 Task: Compose an email with the signature Gage Hill with the subject Request for a survey and the message I am writing to confirm the details of the conference call. from softage.1@softage.net to softage.9@softage.net,  softage.1@softage.net and softage.10@softage.net with CC to softage.2@softage.net with an attached document Non-compete_agreement.pdf, insert an emoji of late Send the email
Action: Mouse moved to (419, 552)
Screenshot: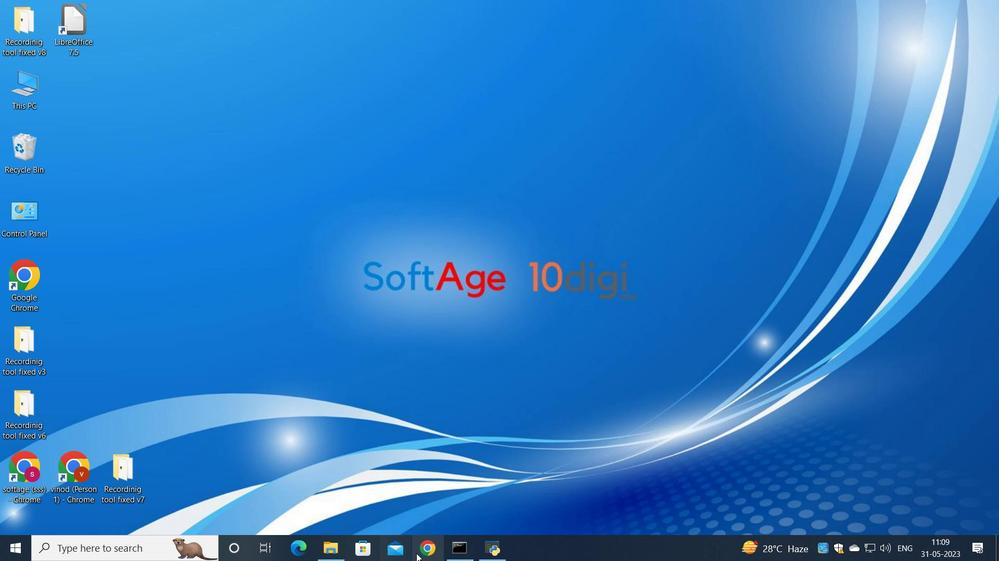 
Action: Mouse pressed left at (419, 552)
Screenshot: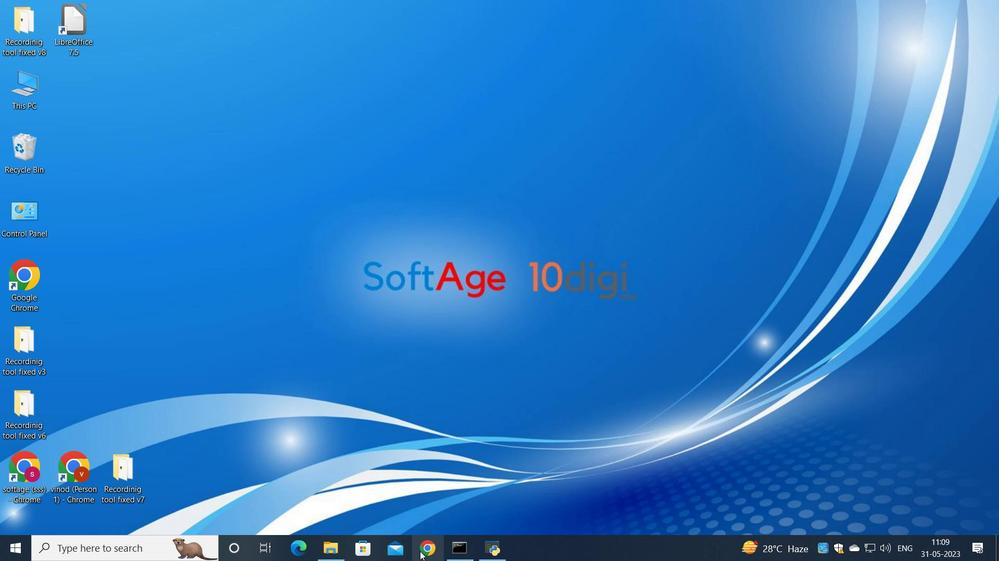 
Action: Mouse moved to (454, 349)
Screenshot: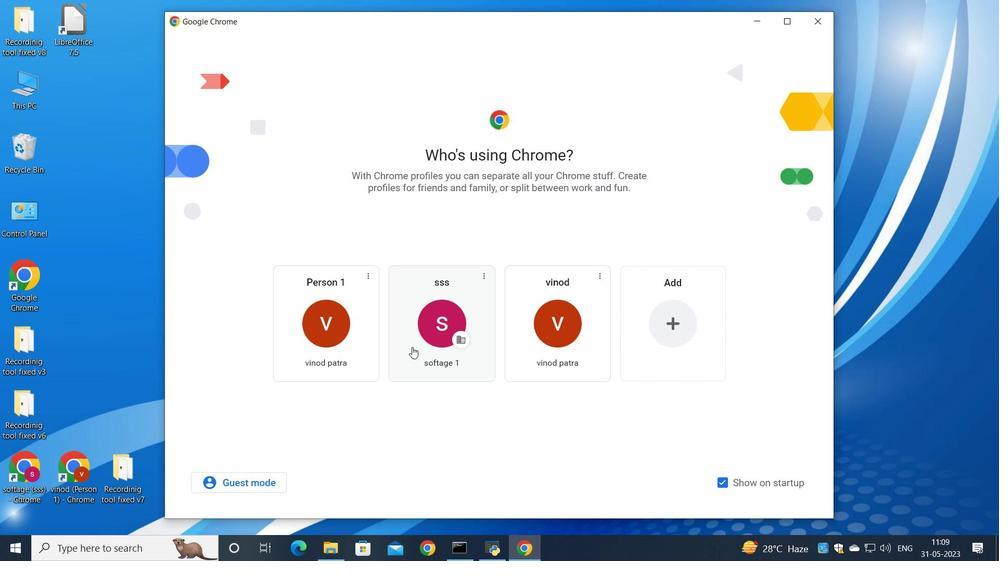 
Action: Mouse pressed left at (454, 349)
Screenshot: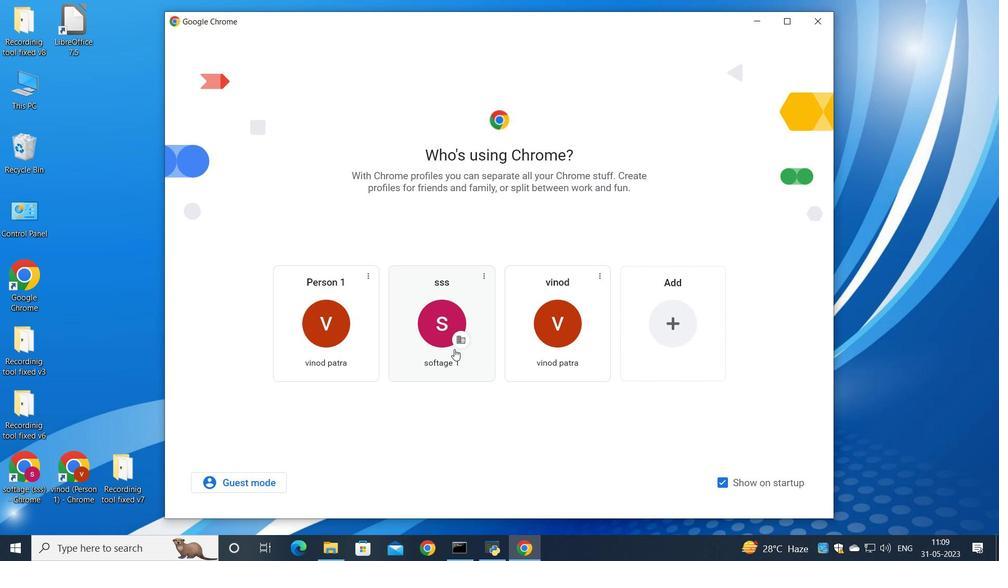 
Action: Mouse moved to (874, 69)
Screenshot: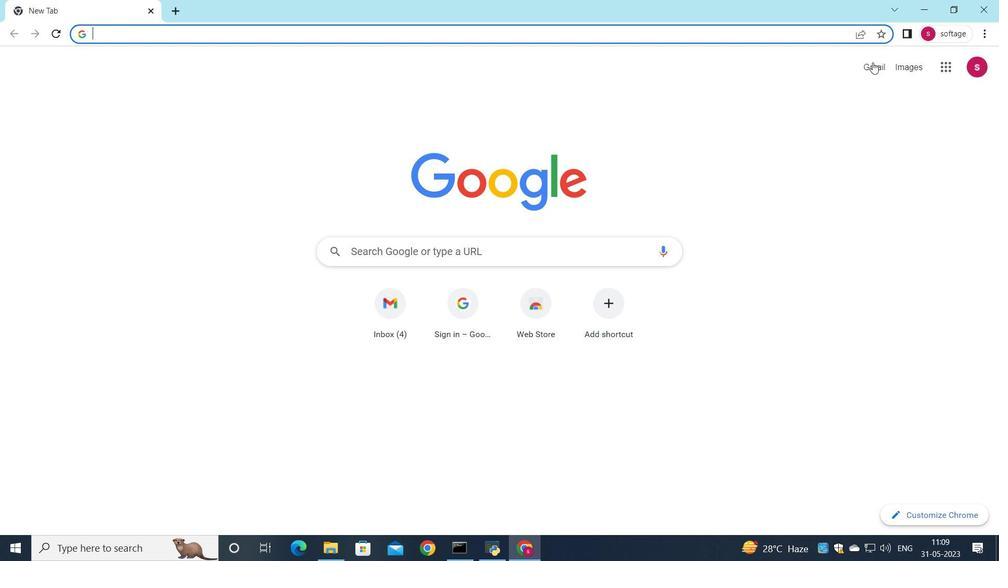 
Action: Mouse pressed left at (874, 69)
Screenshot: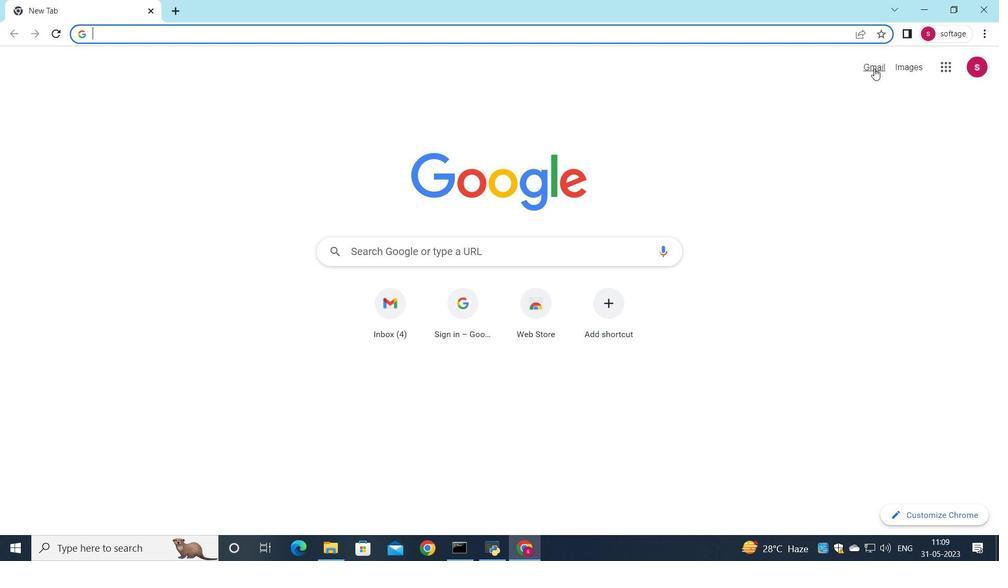 
Action: Mouse moved to (853, 80)
Screenshot: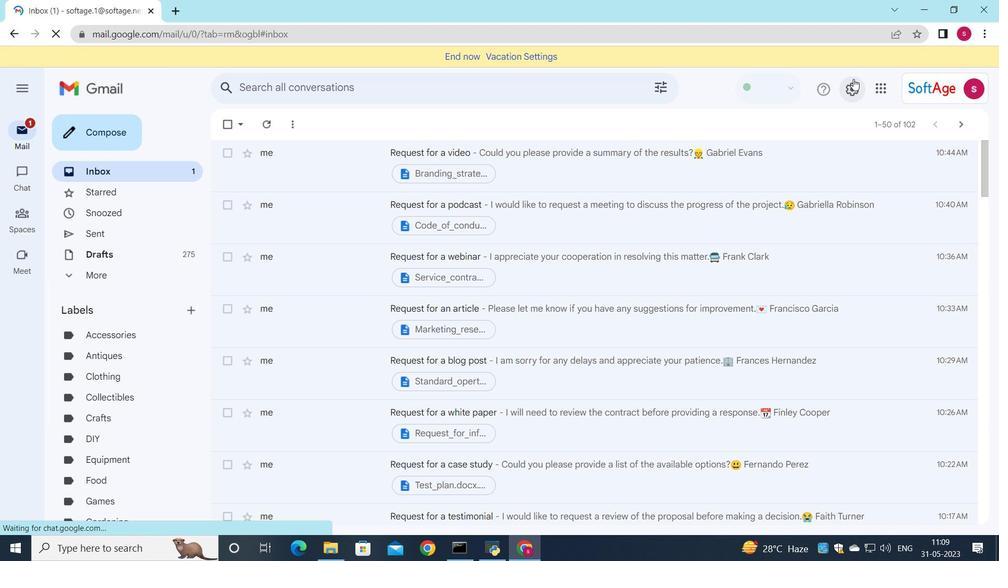 
Action: Mouse pressed left at (853, 80)
Screenshot: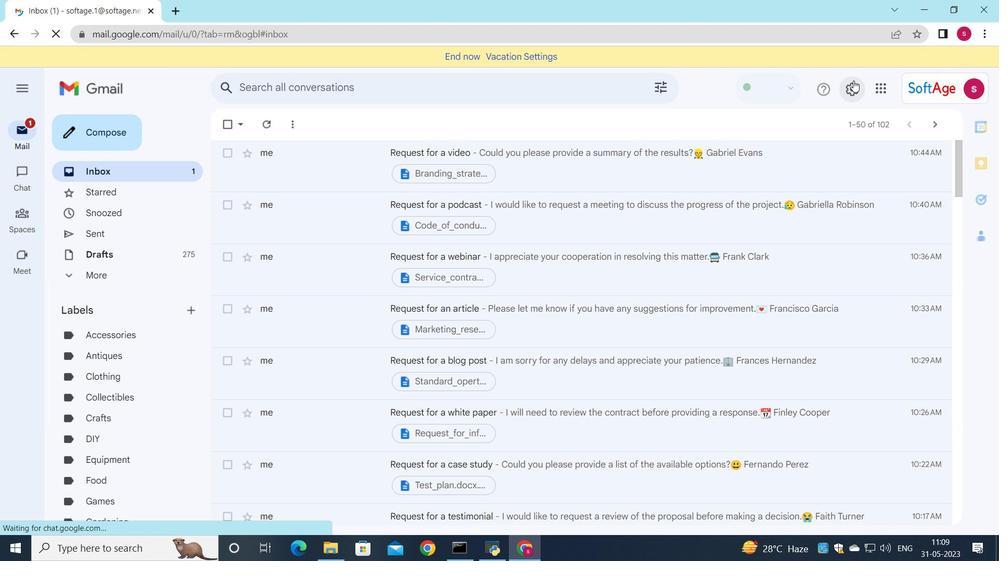 
Action: Mouse moved to (866, 150)
Screenshot: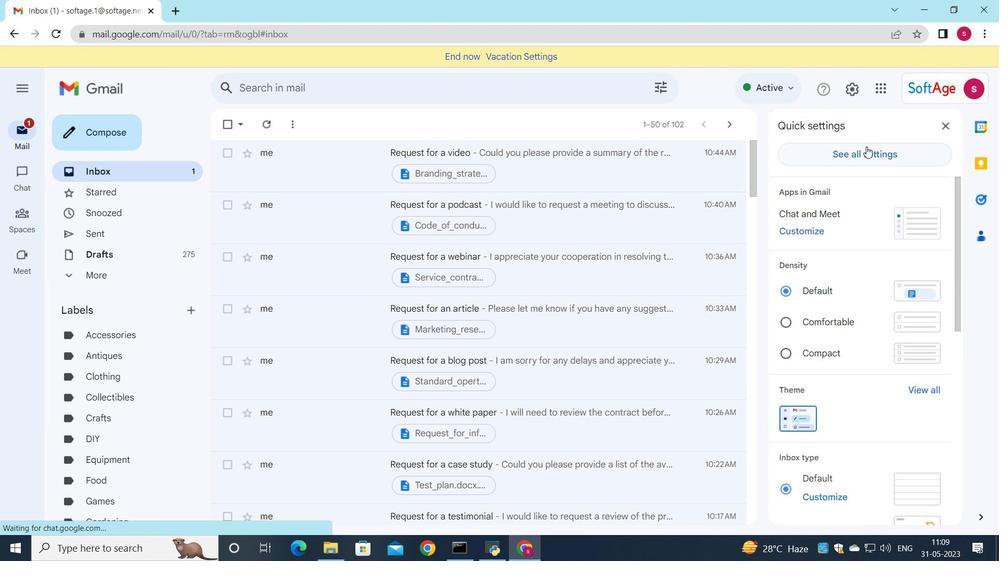 
Action: Mouse pressed left at (866, 150)
Screenshot: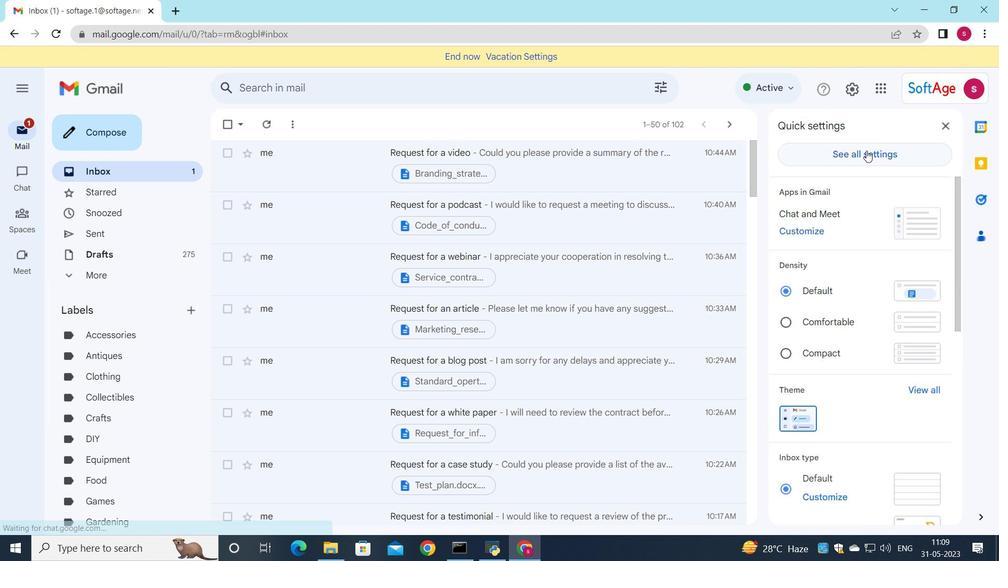 
Action: Mouse moved to (494, 326)
Screenshot: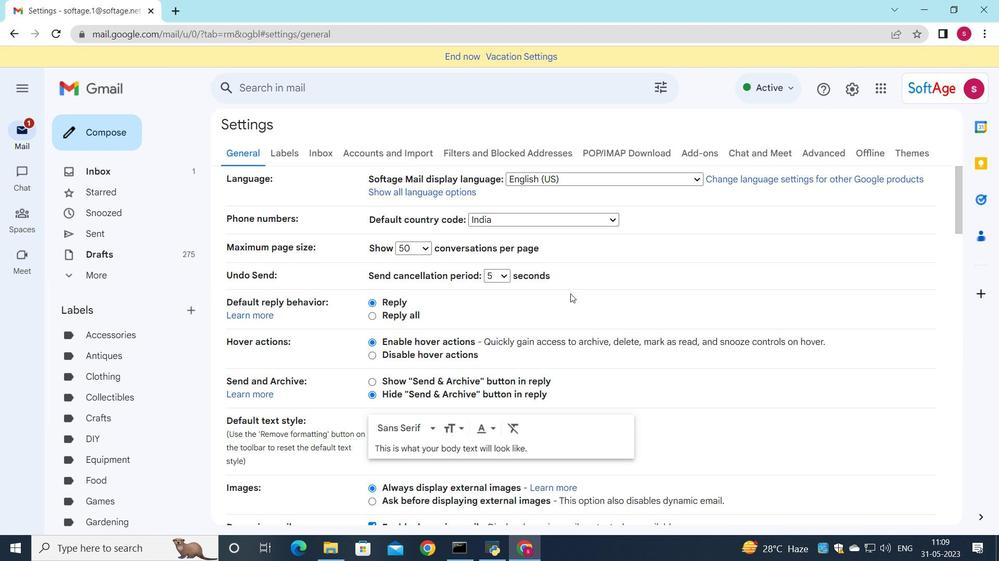 
Action: Mouse scrolled (494, 325) with delta (0, 0)
Screenshot: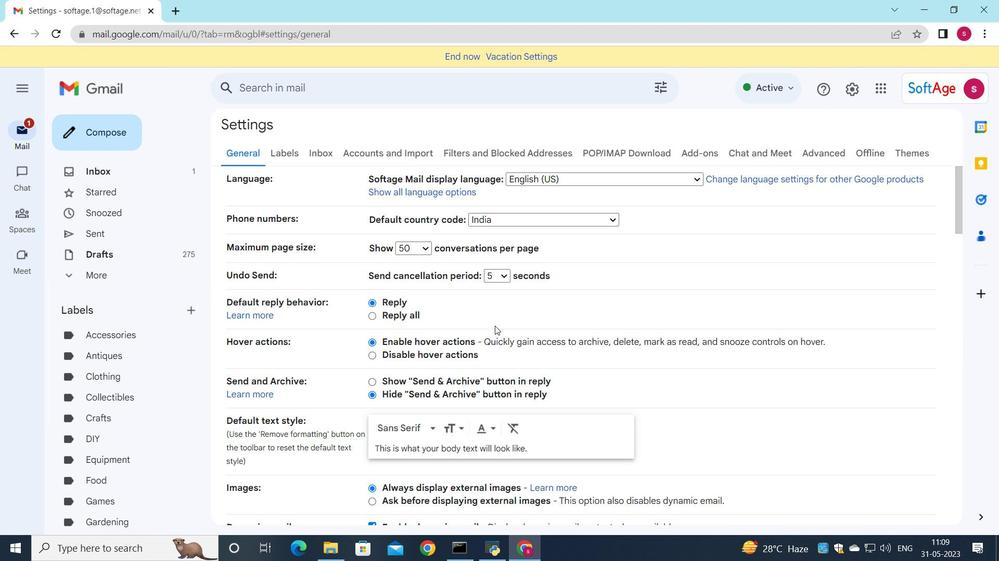 
Action: Mouse scrolled (494, 325) with delta (0, 0)
Screenshot: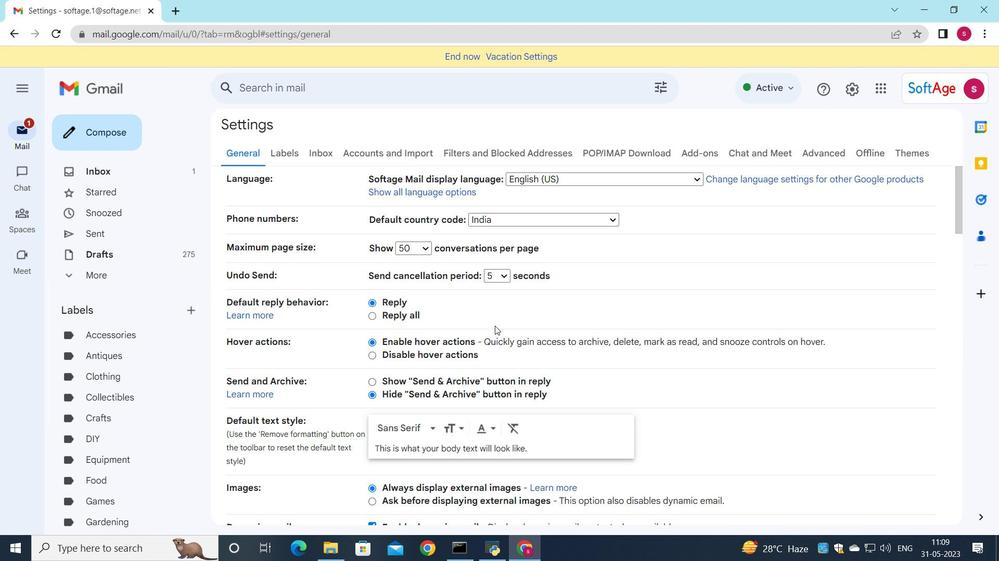 
Action: Mouse scrolled (494, 325) with delta (0, 0)
Screenshot: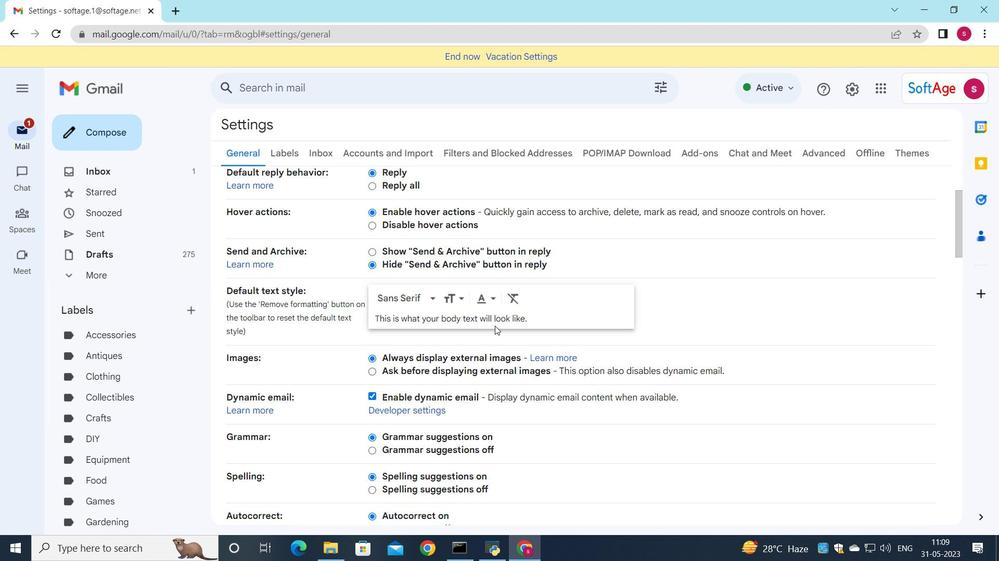 
Action: Mouse scrolled (494, 326) with delta (0, 0)
Screenshot: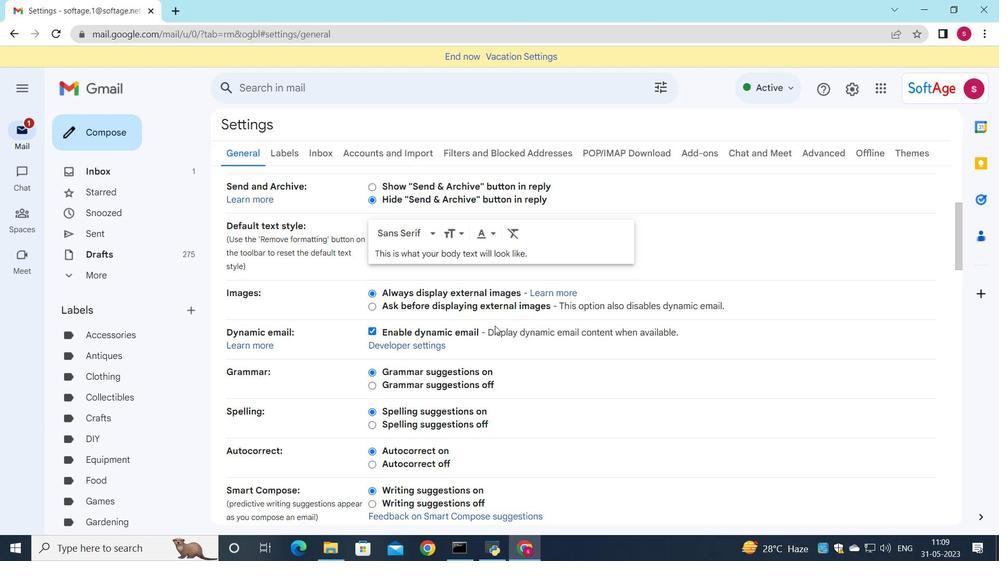 
Action: Mouse scrolled (494, 326) with delta (0, 0)
Screenshot: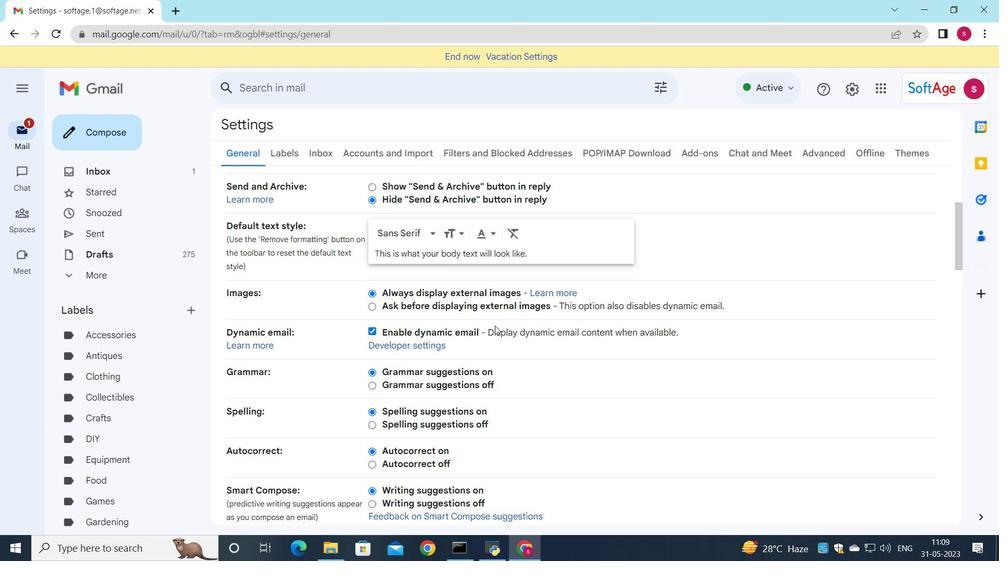 
Action: Mouse scrolled (494, 325) with delta (0, 0)
Screenshot: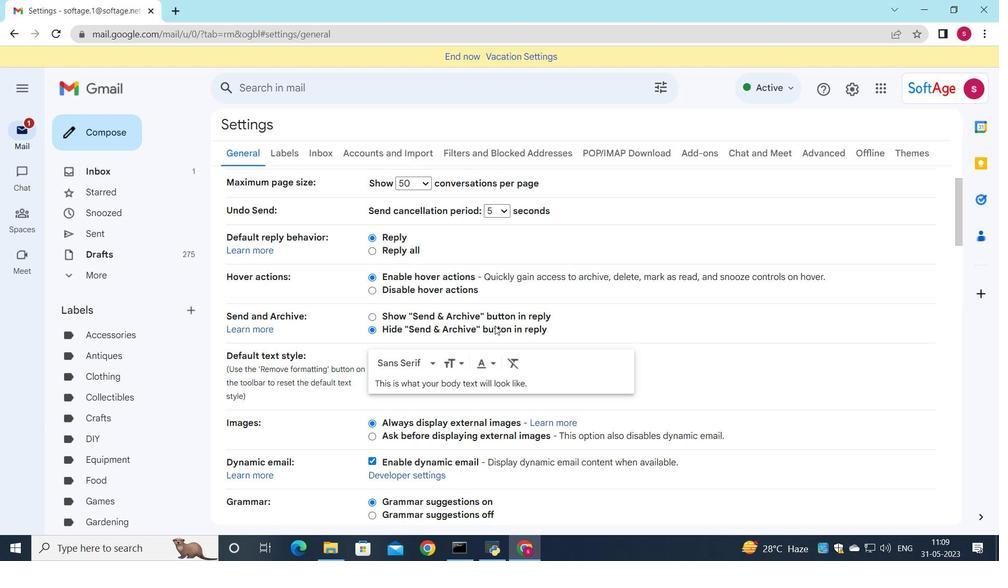 
Action: Mouse scrolled (494, 325) with delta (0, 0)
Screenshot: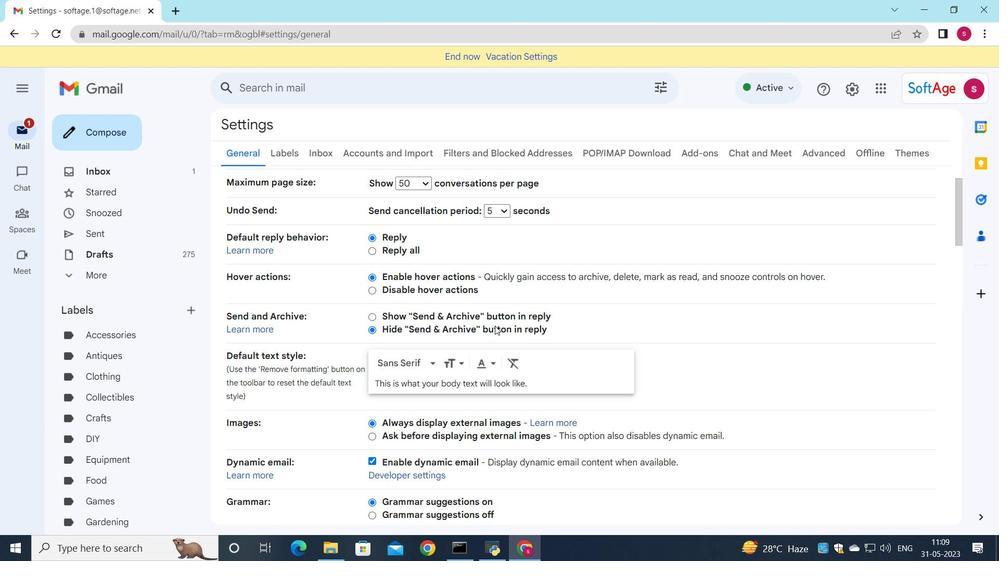 
Action: Mouse scrolled (494, 325) with delta (0, 0)
Screenshot: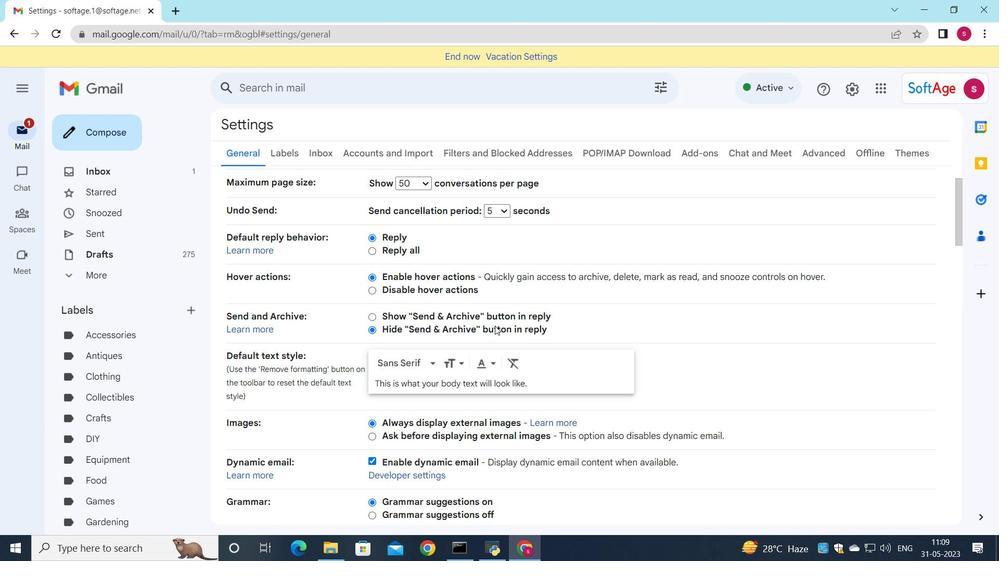 
Action: Mouse scrolled (494, 325) with delta (0, 0)
Screenshot: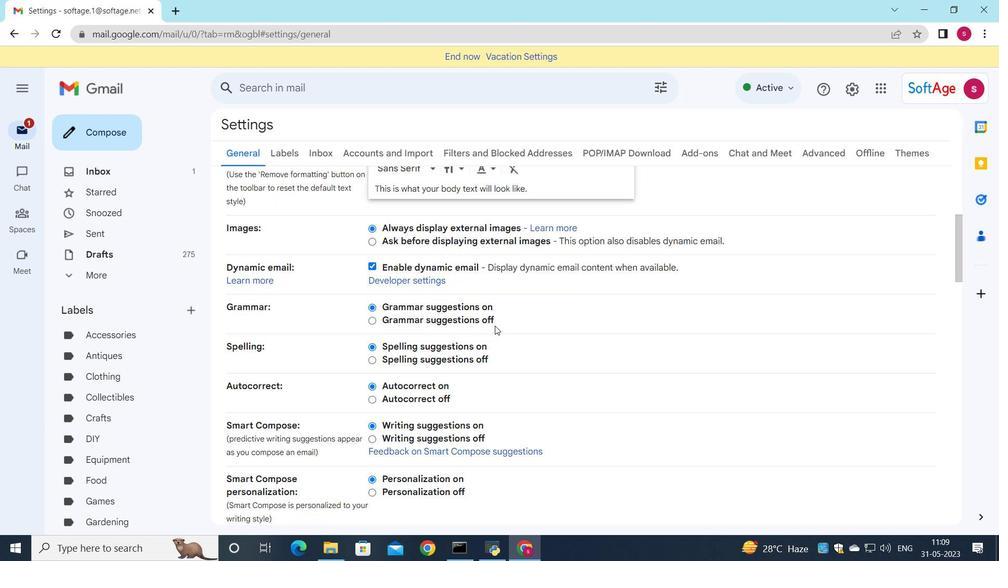 
Action: Mouse scrolled (494, 325) with delta (0, 0)
Screenshot: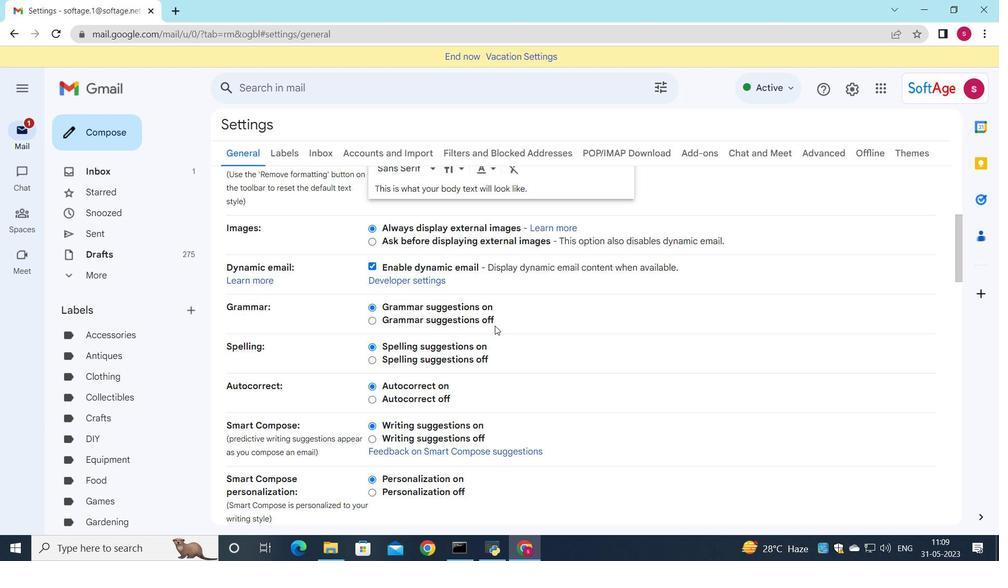 
Action: Mouse scrolled (494, 325) with delta (0, 0)
Screenshot: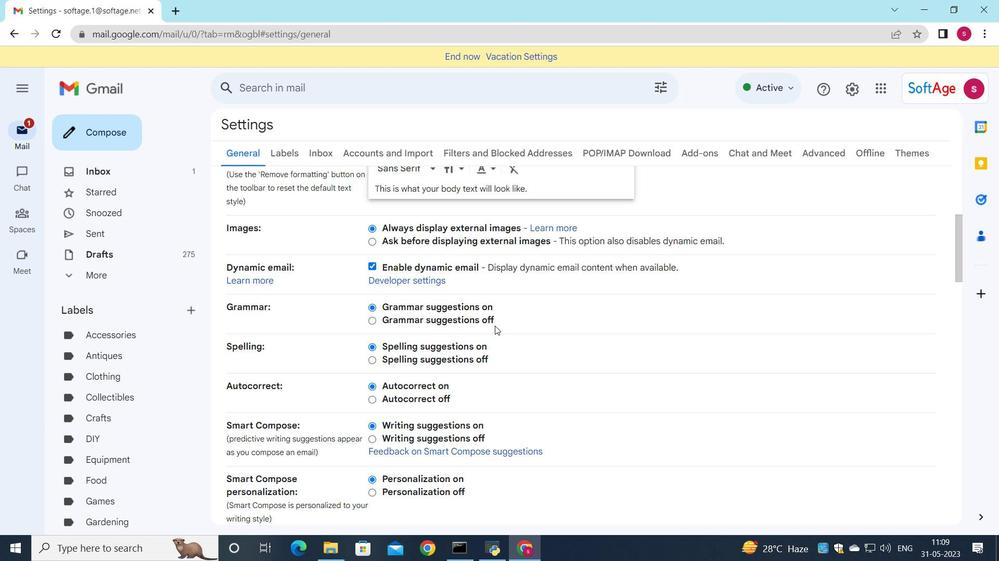
Action: Mouse scrolled (494, 325) with delta (0, 0)
Screenshot: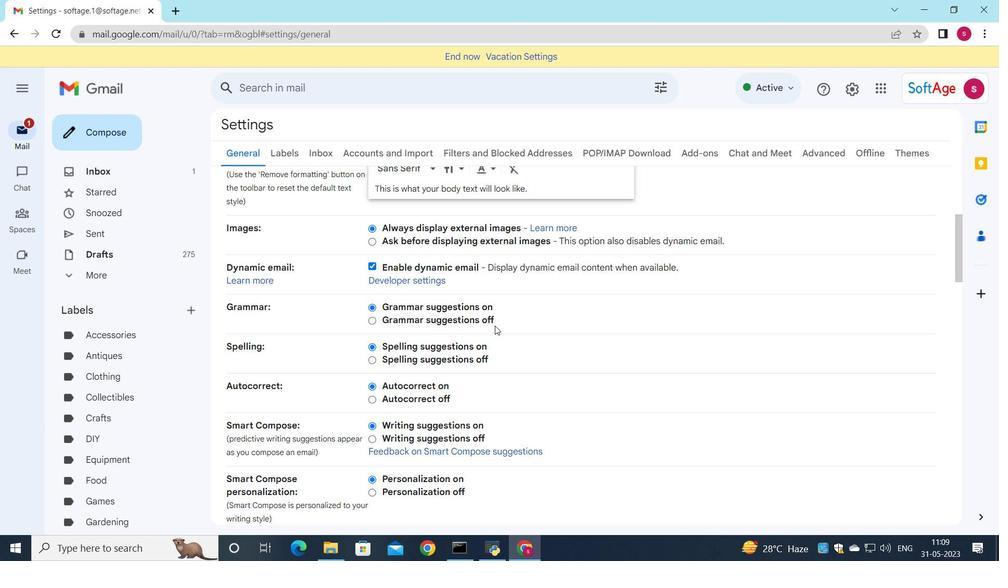 
Action: Mouse scrolled (494, 325) with delta (0, 0)
Screenshot: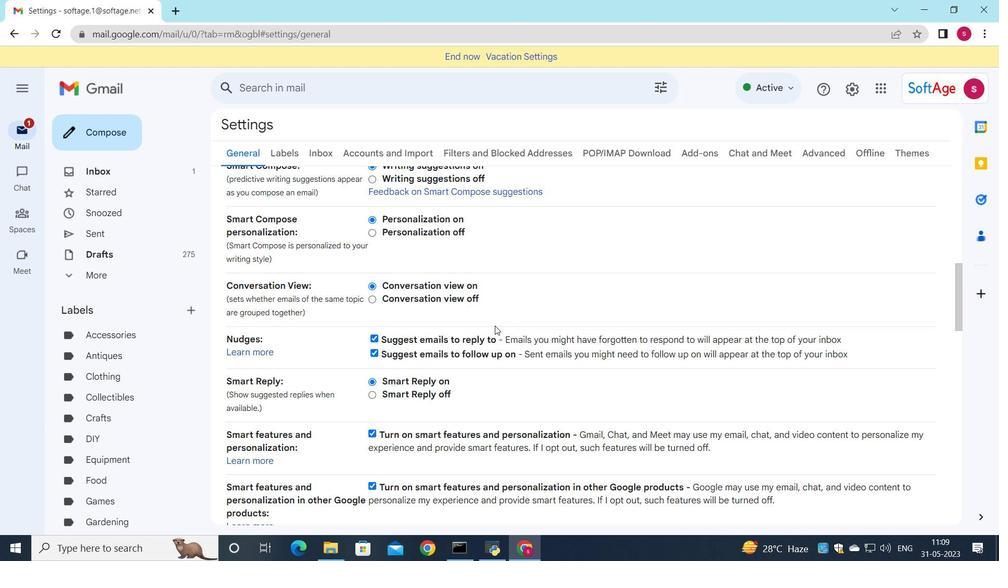 
Action: Mouse scrolled (494, 325) with delta (0, 0)
Screenshot: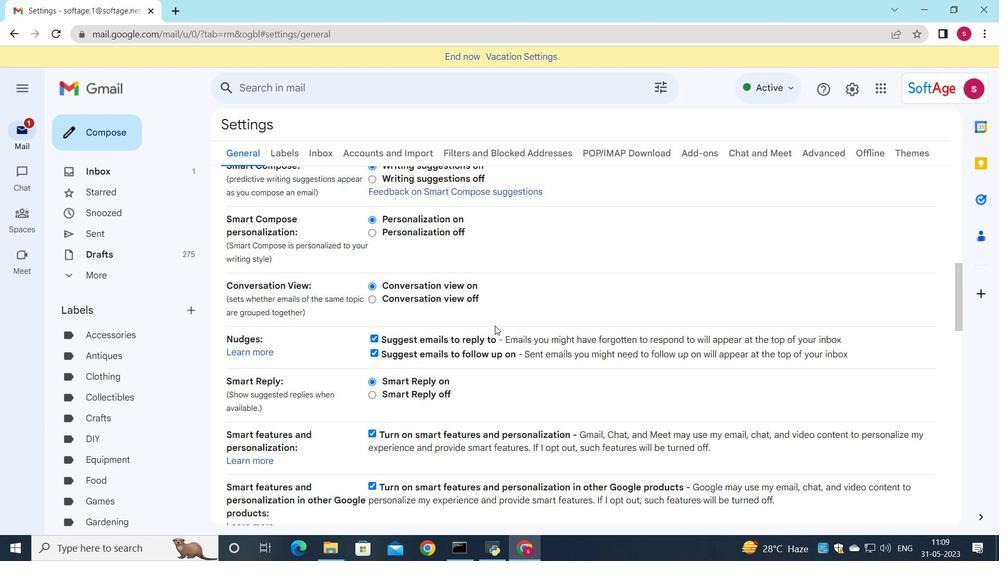 
Action: Mouse scrolled (494, 325) with delta (0, 0)
Screenshot: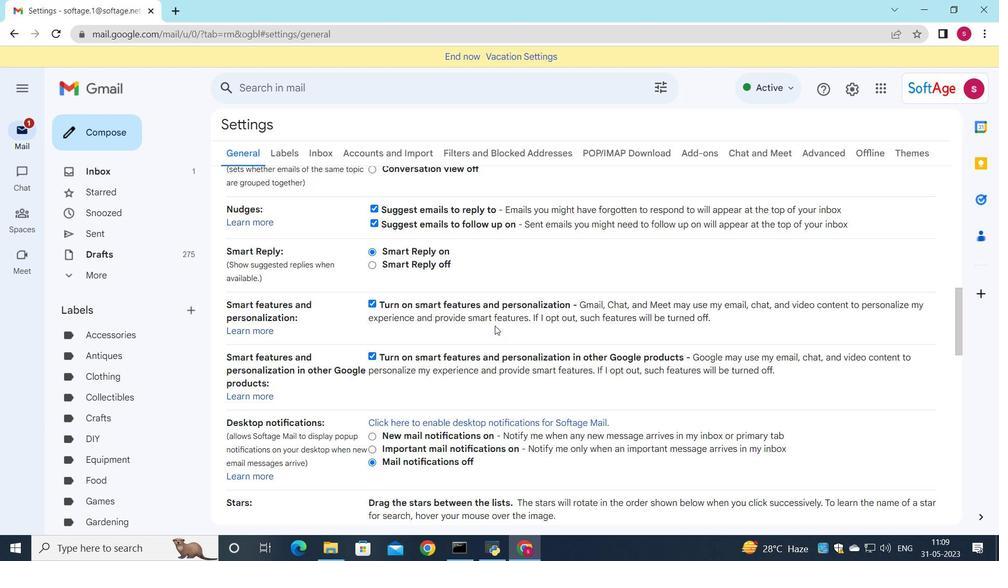 
Action: Mouse scrolled (494, 325) with delta (0, 0)
Screenshot: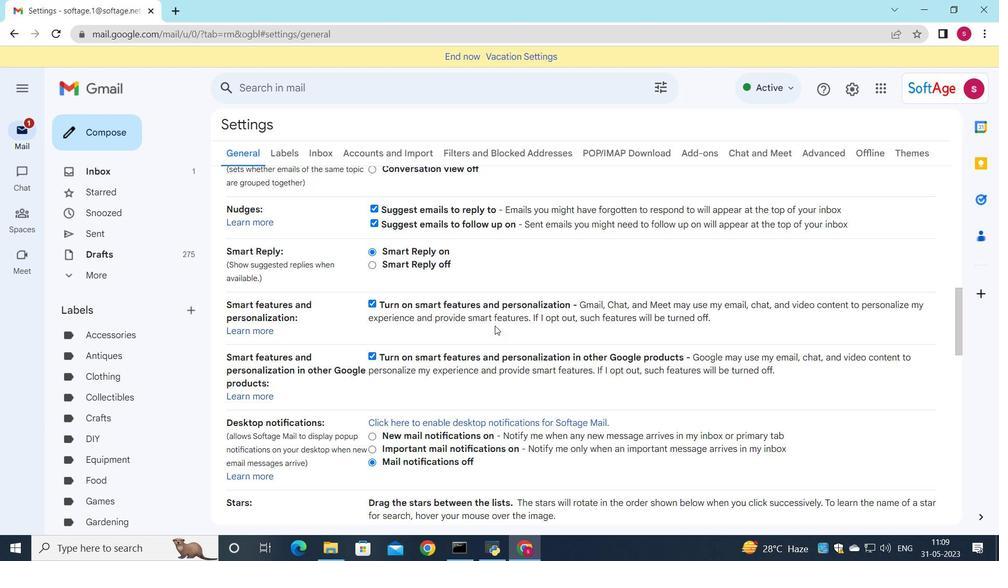 
Action: Mouse scrolled (494, 325) with delta (0, 0)
Screenshot: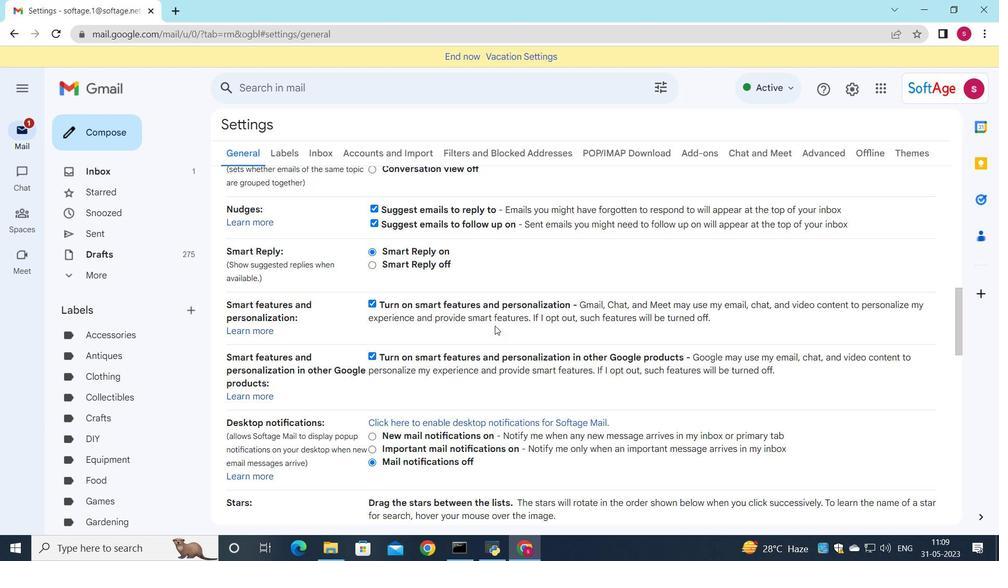 
Action: Mouse scrolled (494, 325) with delta (0, 0)
Screenshot: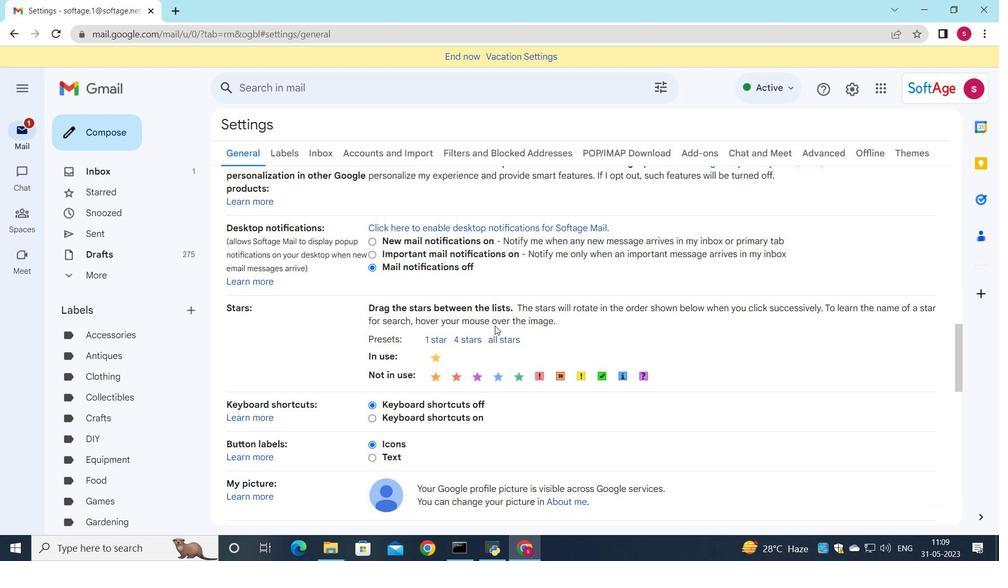 
Action: Mouse scrolled (494, 325) with delta (0, 0)
Screenshot: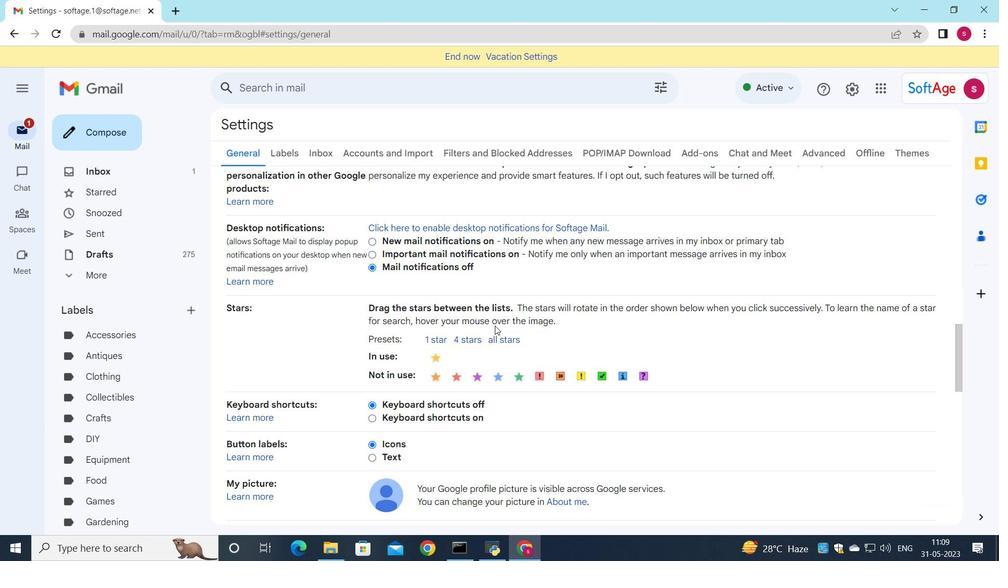 
Action: Mouse scrolled (494, 325) with delta (0, 0)
Screenshot: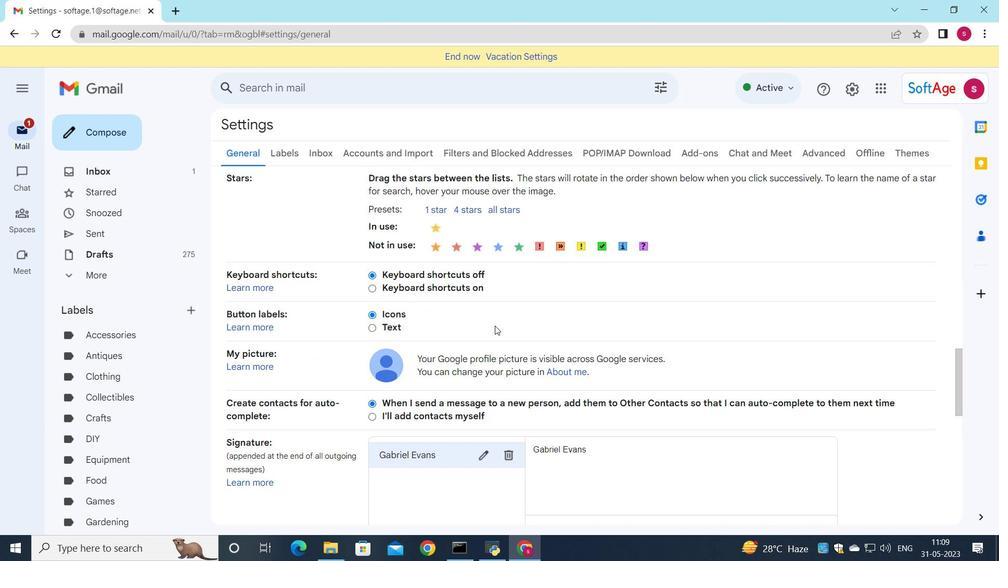
Action: Mouse scrolled (494, 325) with delta (0, 0)
Screenshot: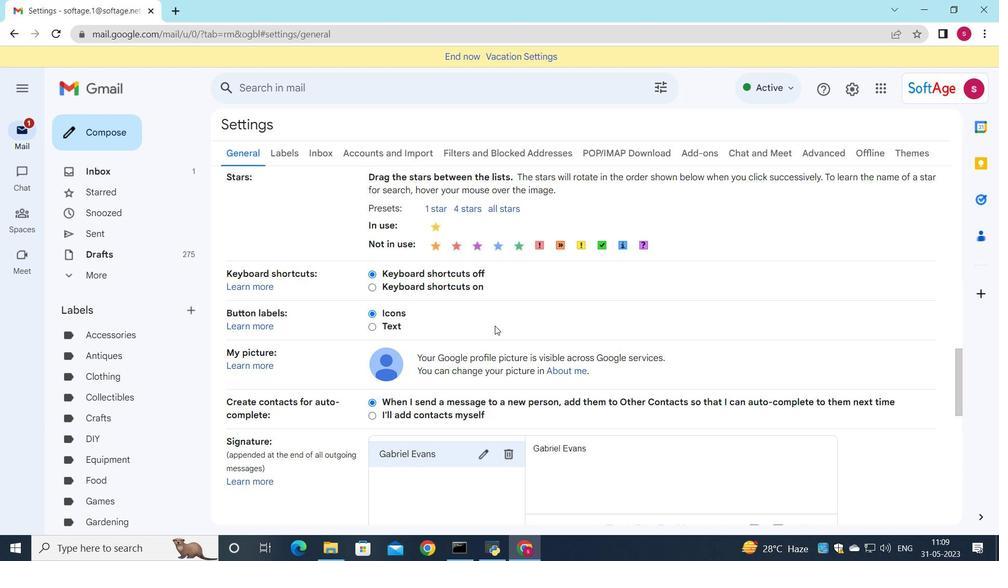 
Action: Mouse scrolled (494, 325) with delta (0, 0)
Screenshot: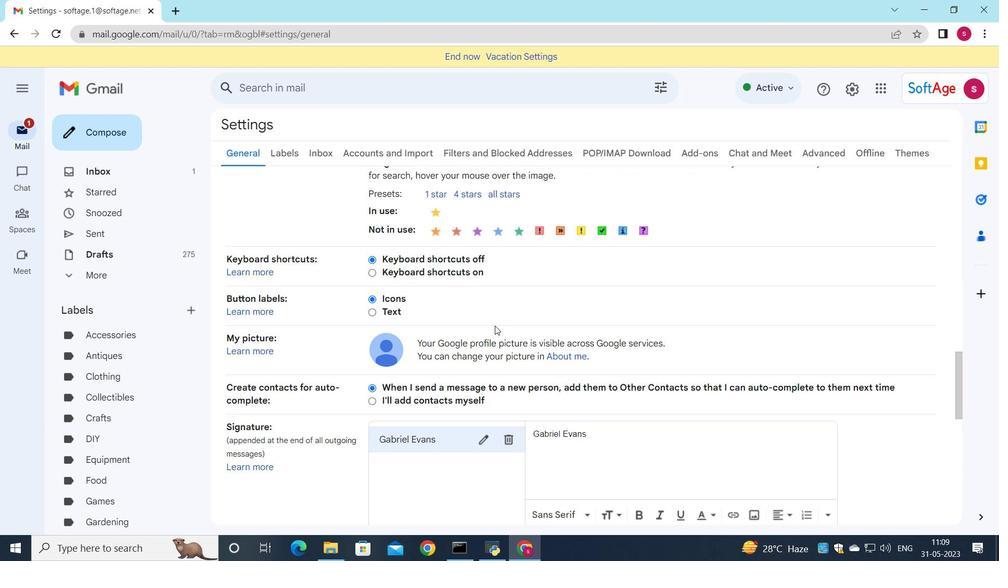 
Action: Mouse moved to (510, 263)
Screenshot: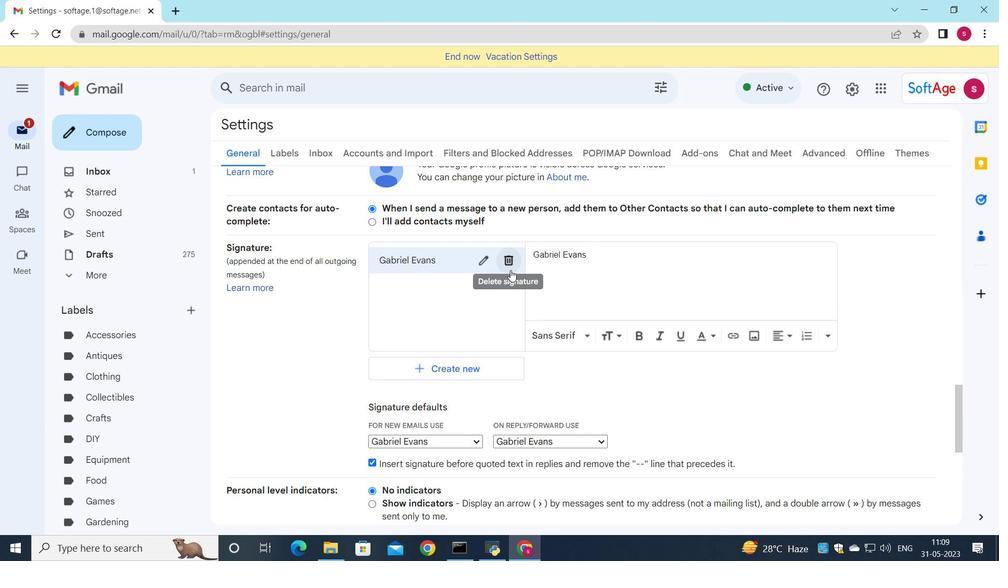 
Action: Mouse pressed left at (510, 263)
Screenshot: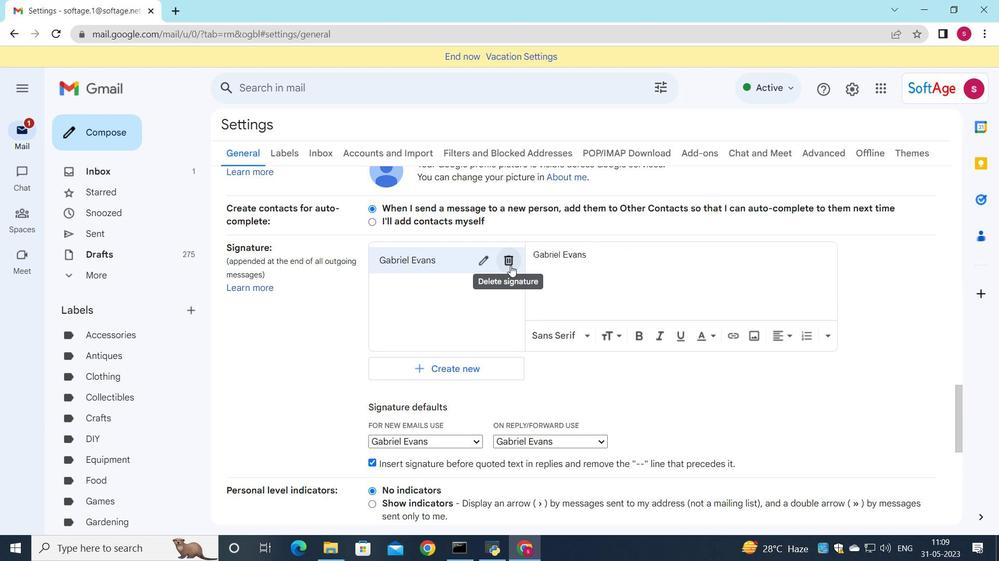 
Action: Mouse moved to (613, 322)
Screenshot: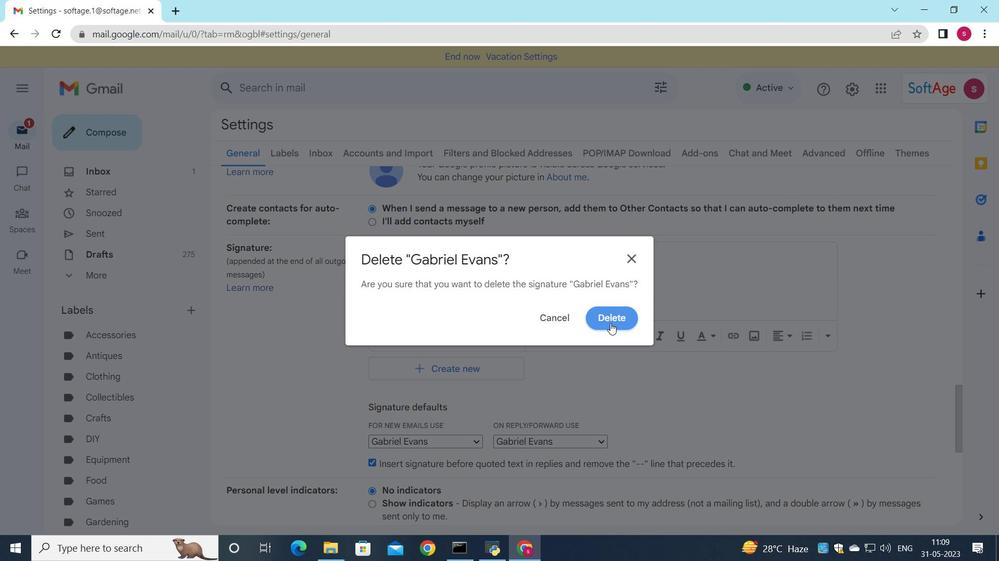 
Action: Mouse pressed left at (613, 322)
Screenshot: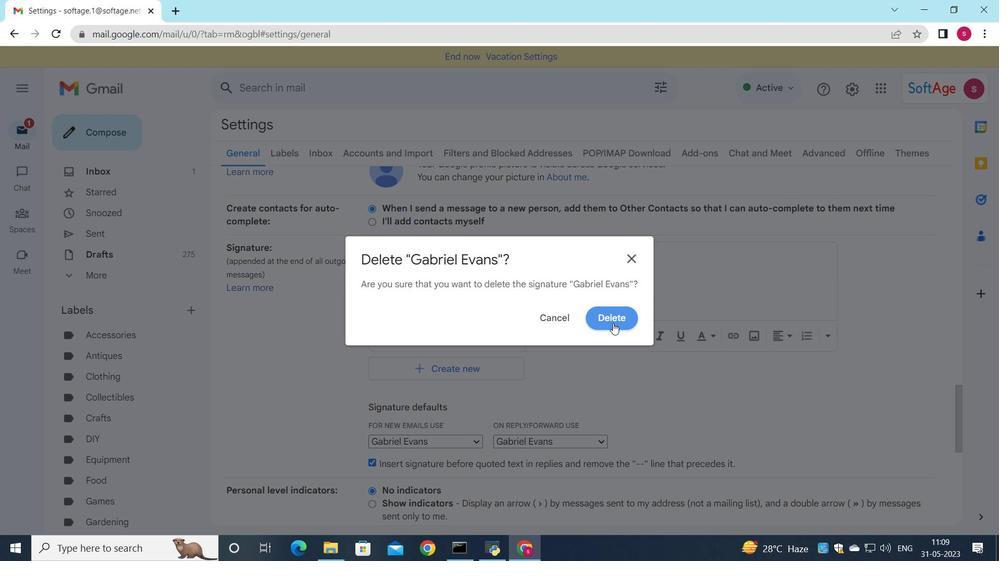 
Action: Mouse moved to (402, 279)
Screenshot: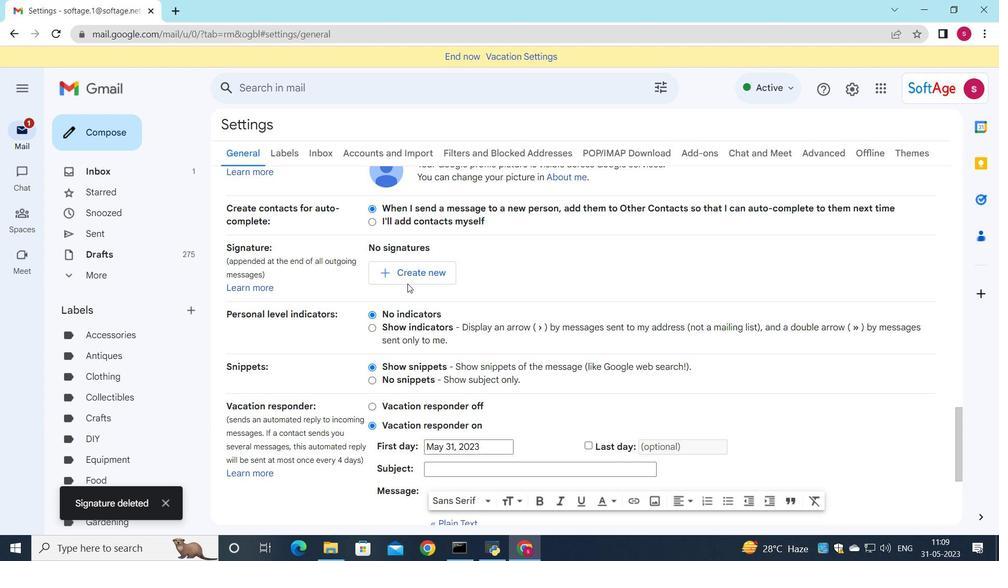 
Action: Mouse pressed left at (402, 279)
Screenshot: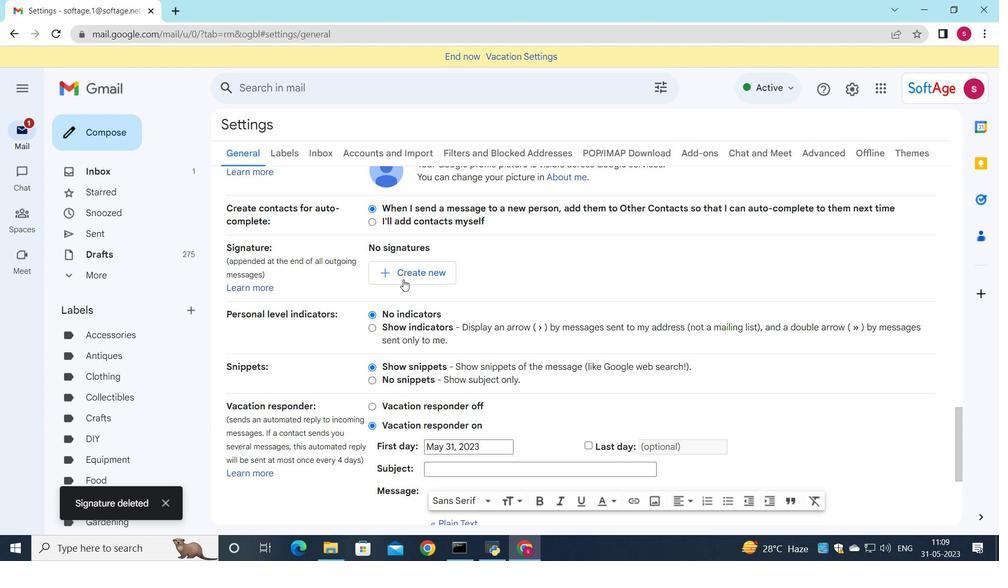 
Action: Mouse moved to (548, 287)
Screenshot: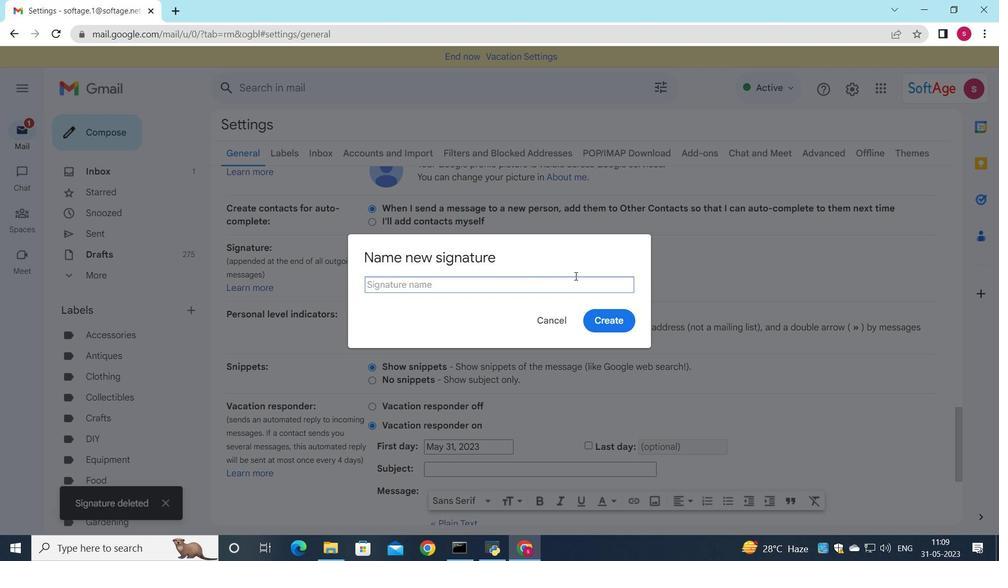 
Action: Key pressed <Key.shift><Key.shift><Key.shift><Key.shift><Key.shift><Key.shift><Key.shift><Key.shift><Key.shift><Key.shift><Key.shift><Key.shift><Key.shift><Key.shift><Key.shift><Key.shift><Key.shift><Key.shift>Gage<Key.space><Key.shift>Hill
Screenshot: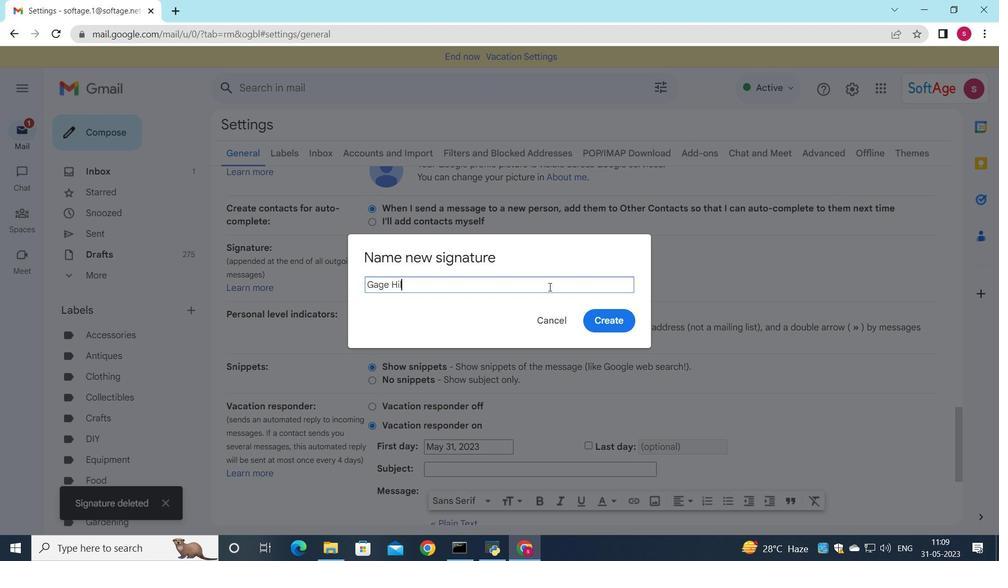 
Action: Mouse moved to (609, 321)
Screenshot: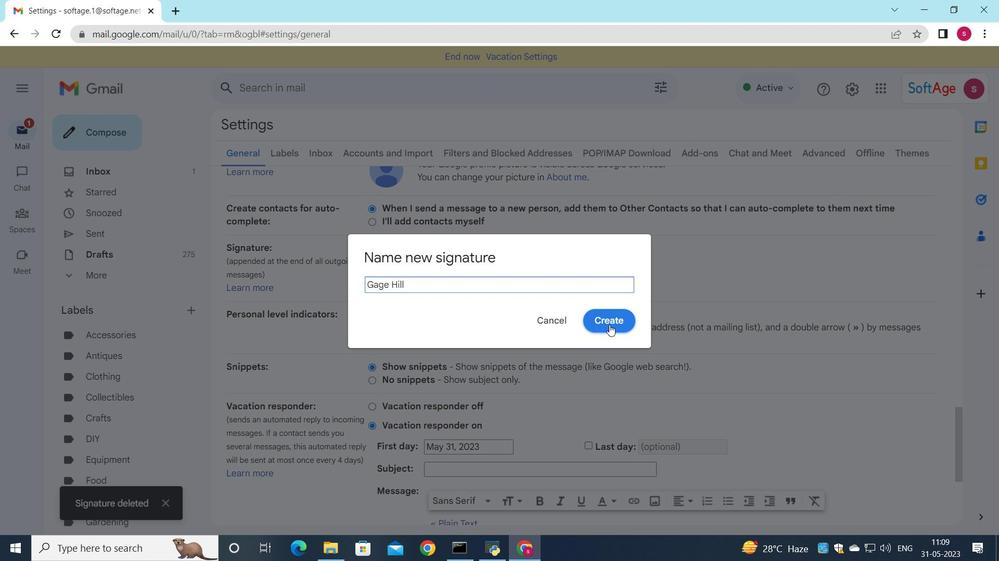 
Action: Mouse pressed left at (609, 321)
Screenshot: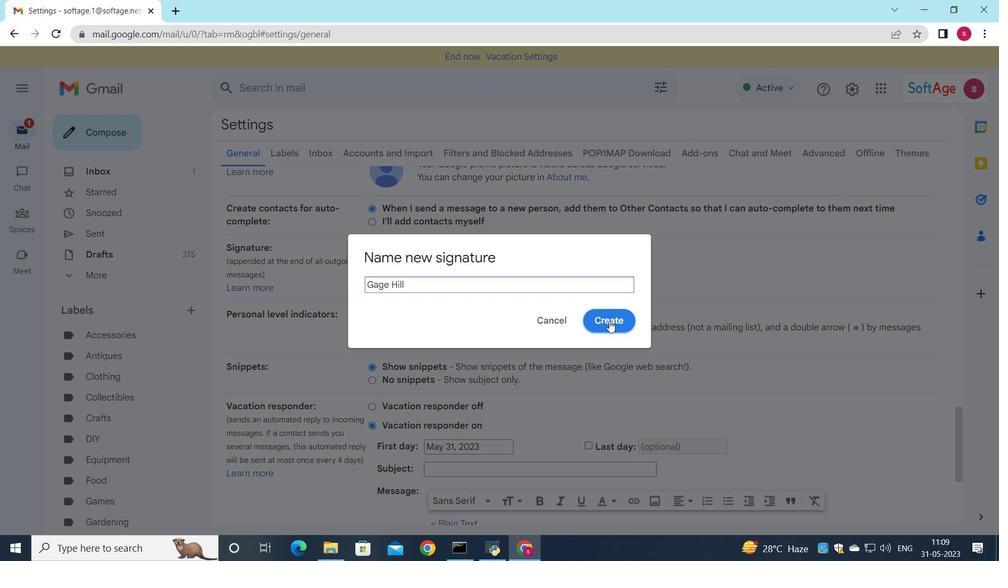 
Action: Mouse moved to (605, 279)
Screenshot: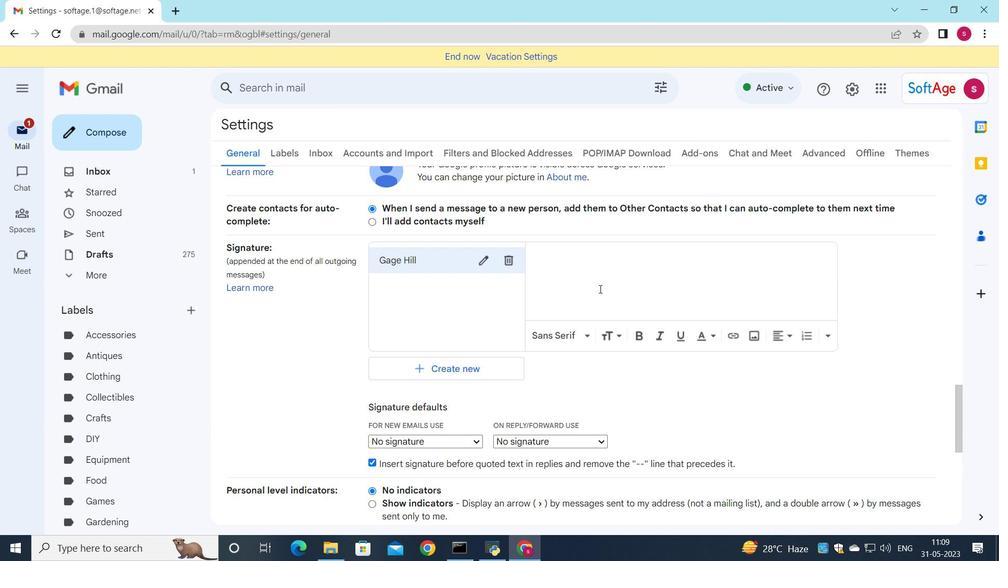 
Action: Mouse pressed left at (605, 279)
Screenshot: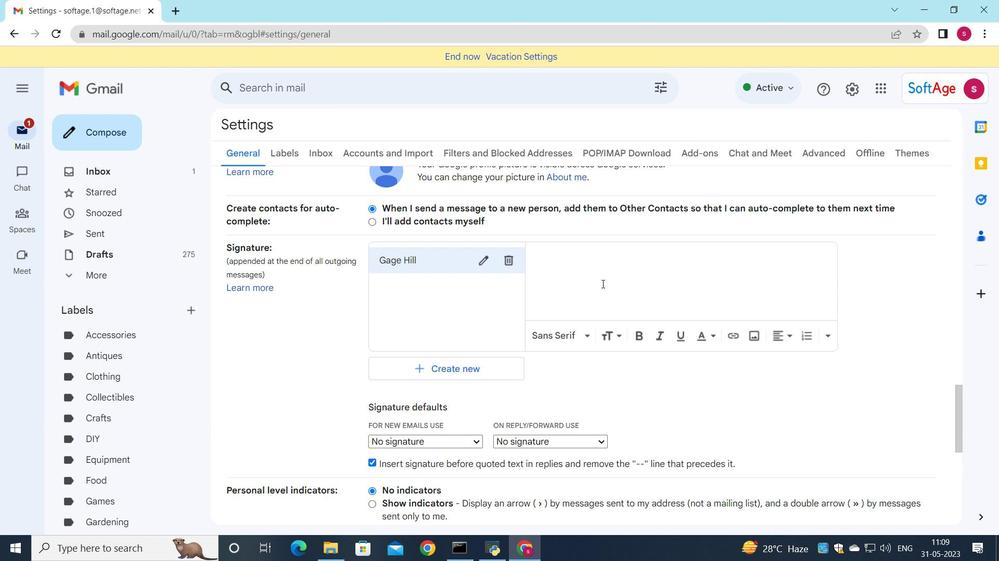 
Action: Key pressed <Key.shift>gage<Key.space>z<Key.shift>H<Key.backspace><Key.backspace><Key.backspace><Key.backspace><Key.backspace><Key.backspace><Key.backspace><Key.backspace><Key.backspace><Key.backspace><Key.backspace><Key.backspace><Key.backspace><Key.backspace><Key.shift><Key.shift><Key.shift><Key.shift><Key.shift><Key.shift><Key.shift><Key.shift><Key.shift>Gage<Key.space><Key.shift><Key.shift><Key.shift><Key.shift><Key.shift><Key.shift><Key.shift><Key.shift><Key.shift><Key.shift><Key.shift><Key.shift><Key.shift><Key.shift><Key.shift><Key.shift><Key.shift><Key.shift><Key.shift>Hill
Screenshot: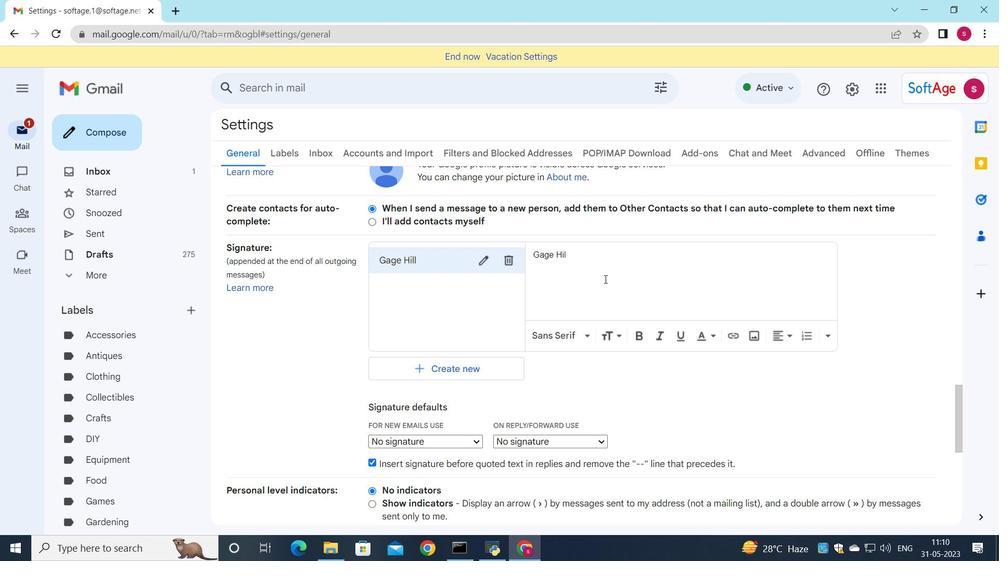
Action: Mouse moved to (399, 436)
Screenshot: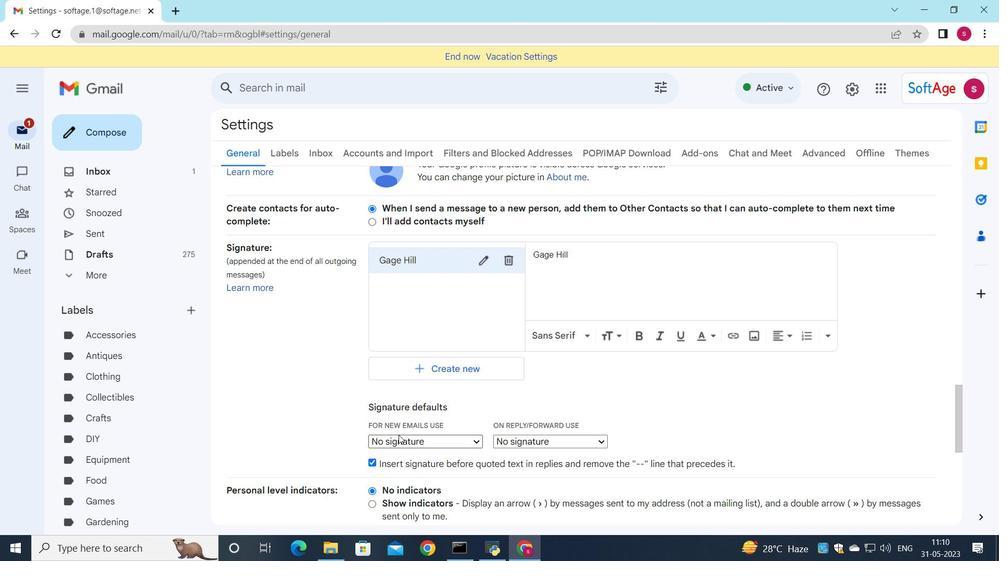 
Action: Mouse pressed left at (399, 436)
Screenshot: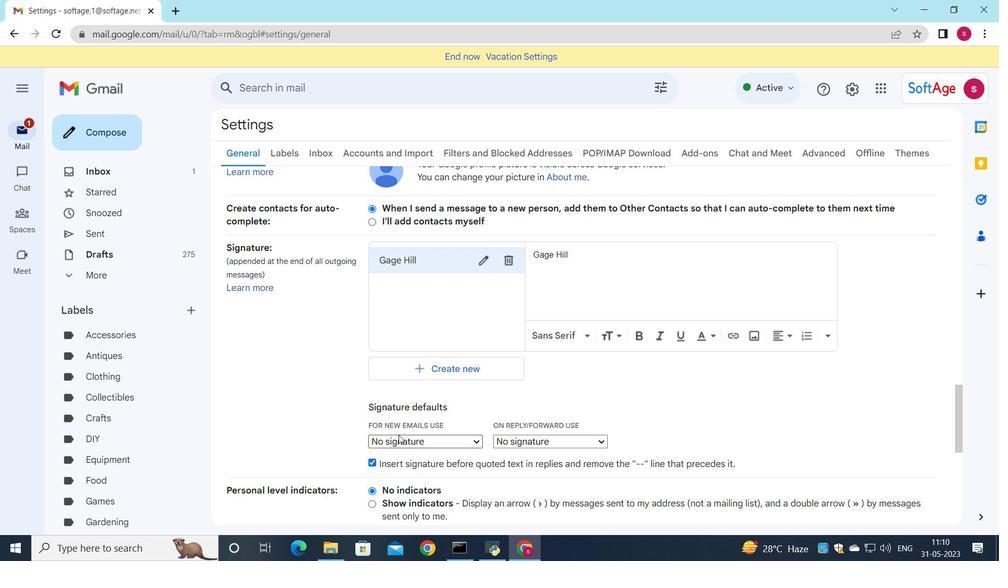 
Action: Mouse moved to (428, 466)
Screenshot: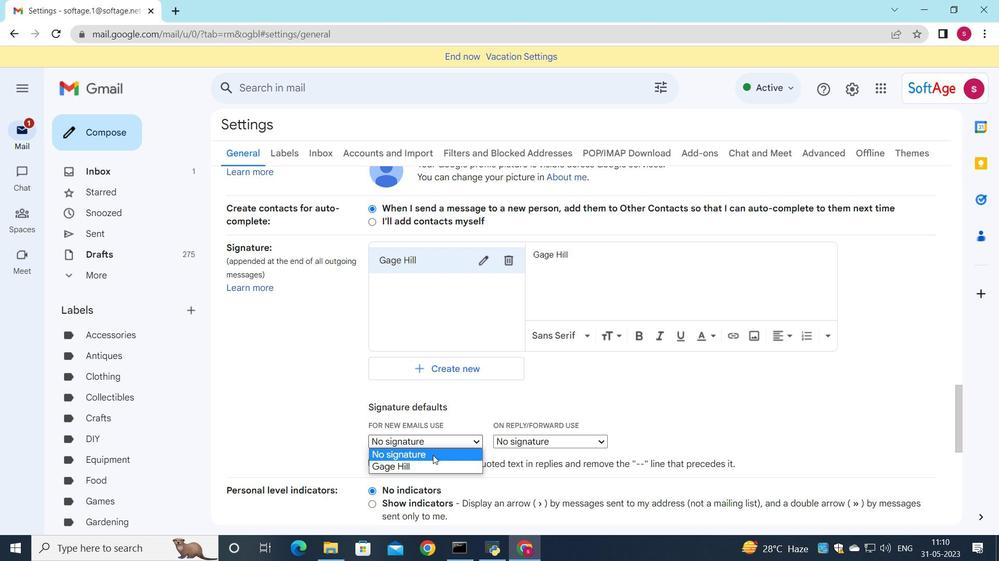 
Action: Mouse pressed left at (428, 466)
Screenshot: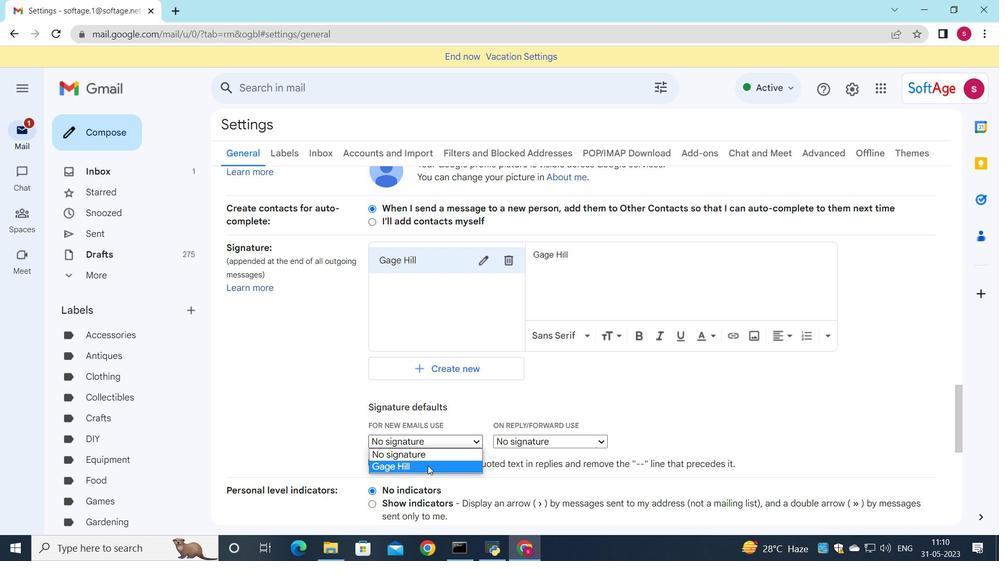
Action: Mouse moved to (559, 434)
Screenshot: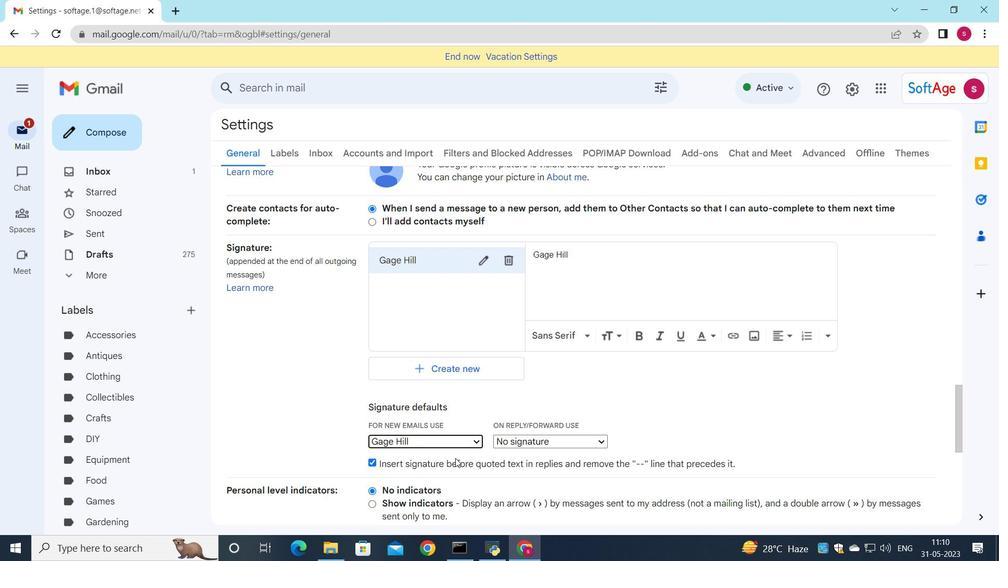 
Action: Mouse pressed left at (559, 434)
Screenshot: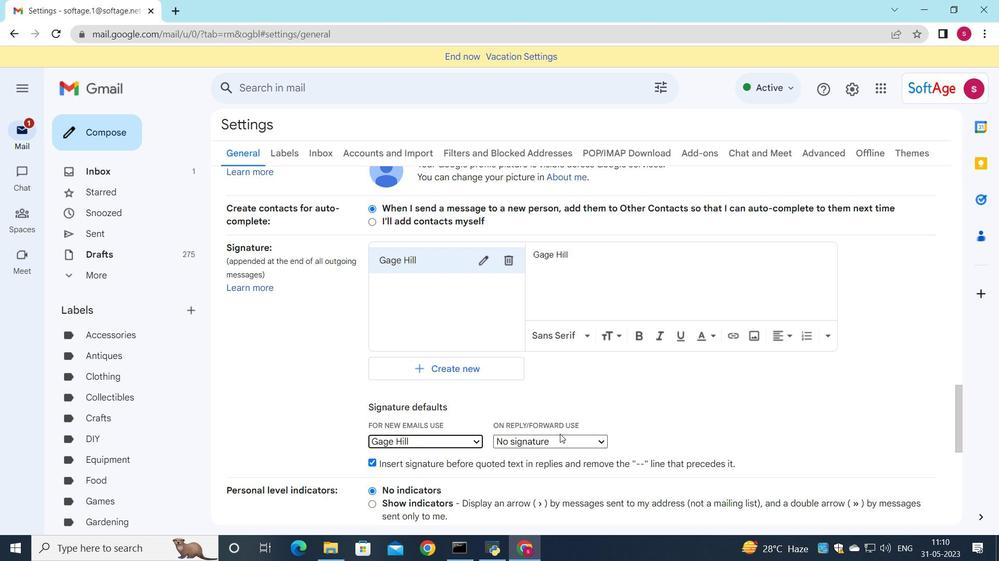 
Action: Mouse moved to (551, 443)
Screenshot: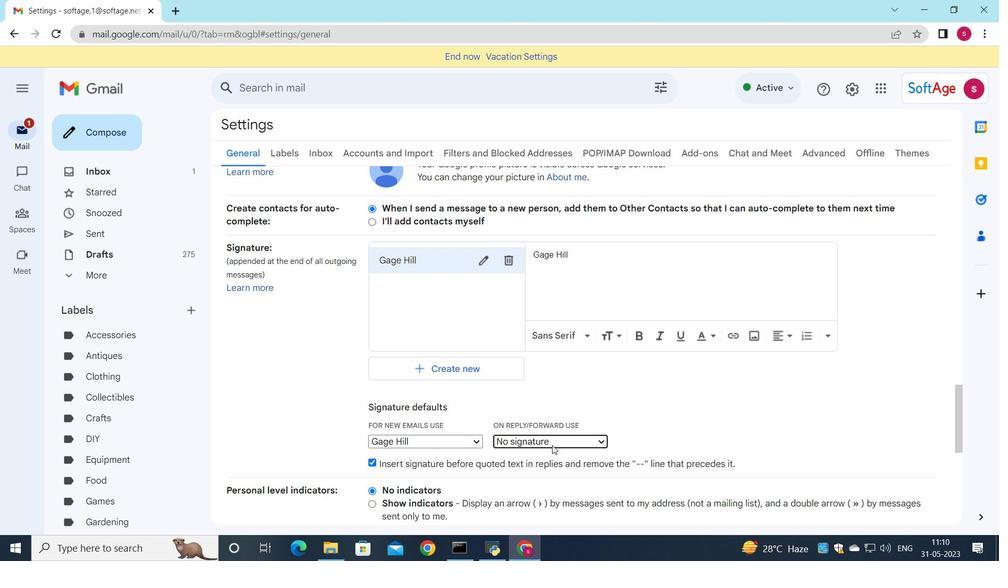 
Action: Mouse pressed left at (551, 443)
Screenshot: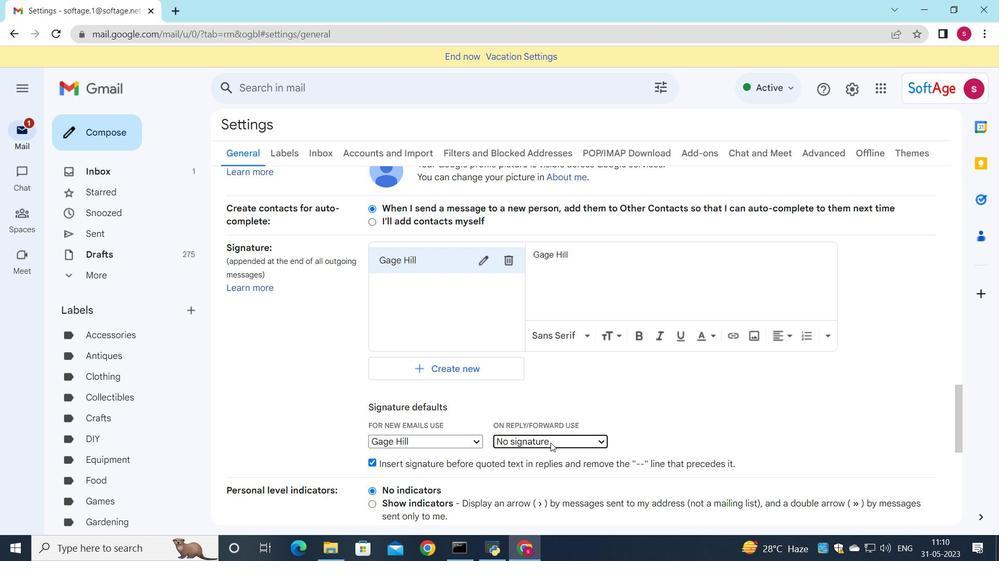 
Action: Mouse moved to (530, 469)
Screenshot: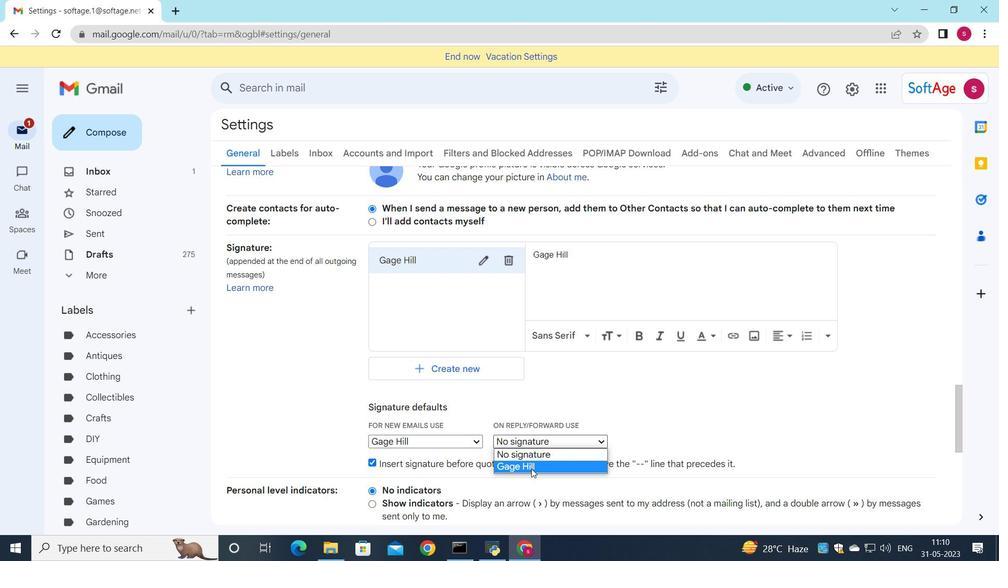 
Action: Mouse pressed left at (530, 469)
Screenshot: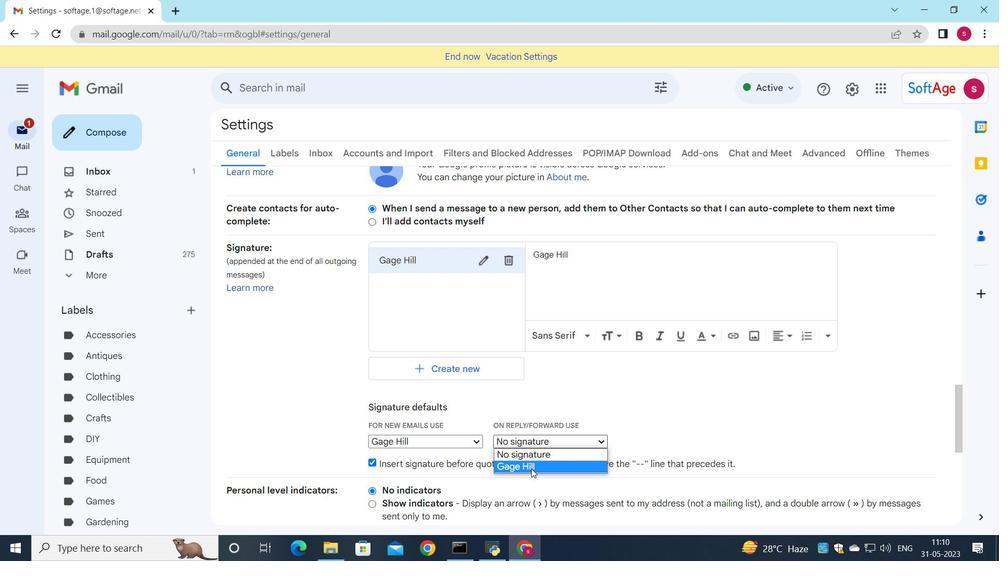 
Action: Mouse moved to (526, 443)
Screenshot: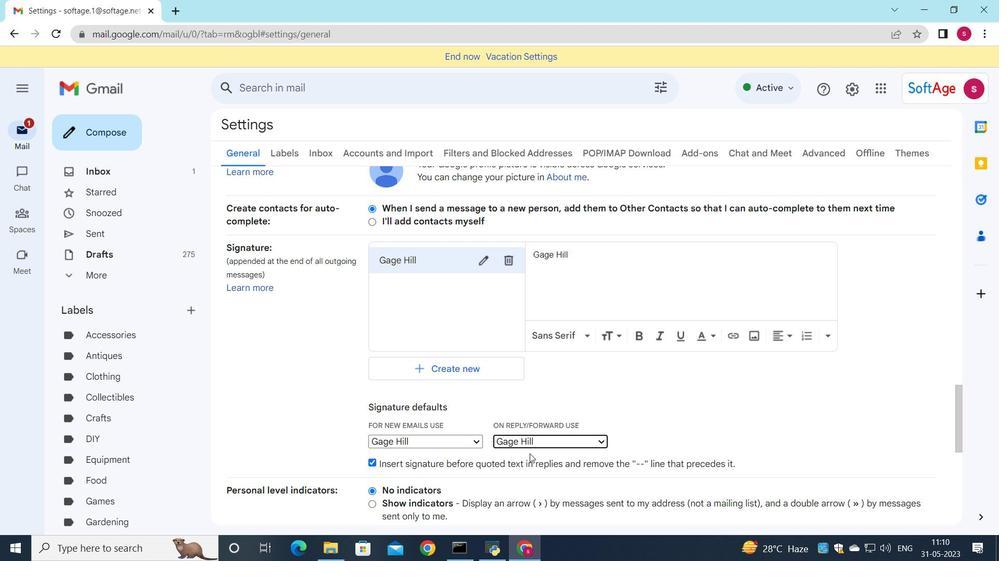 
Action: Mouse scrolled (526, 442) with delta (0, 0)
Screenshot: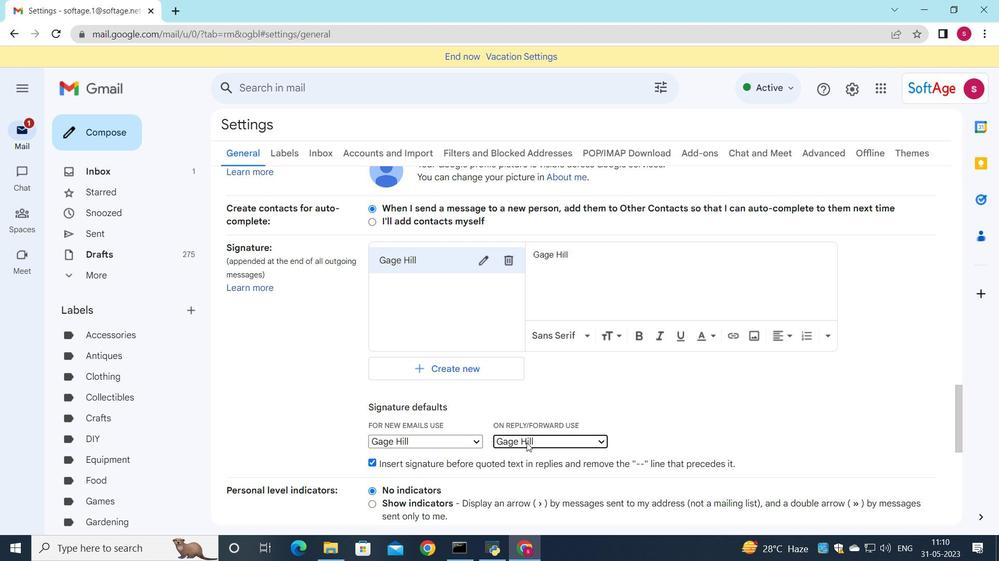 
Action: Mouse scrolled (526, 442) with delta (0, 0)
Screenshot: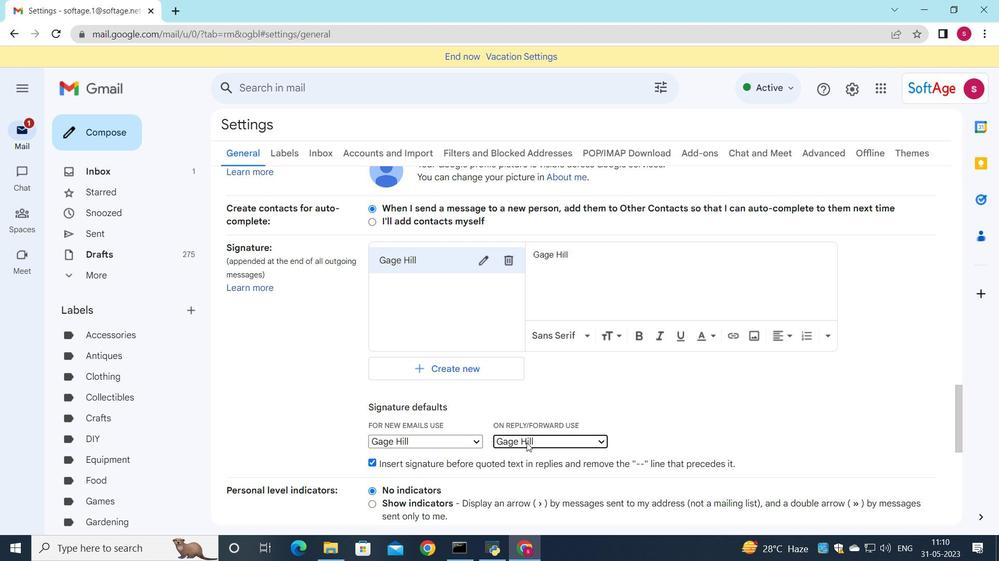 
Action: Mouse scrolled (526, 442) with delta (0, 0)
Screenshot: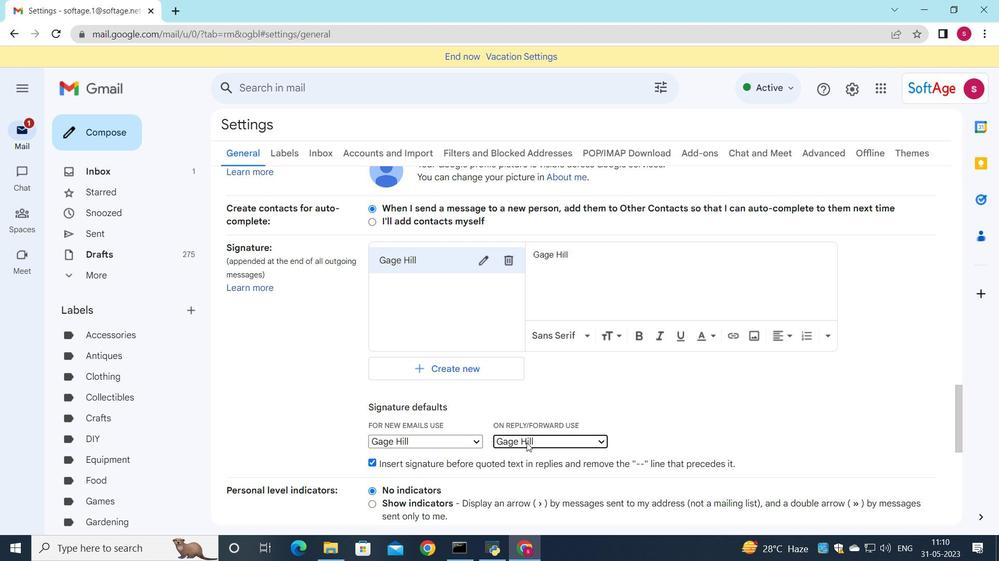 
Action: Mouse scrolled (526, 442) with delta (0, 0)
Screenshot: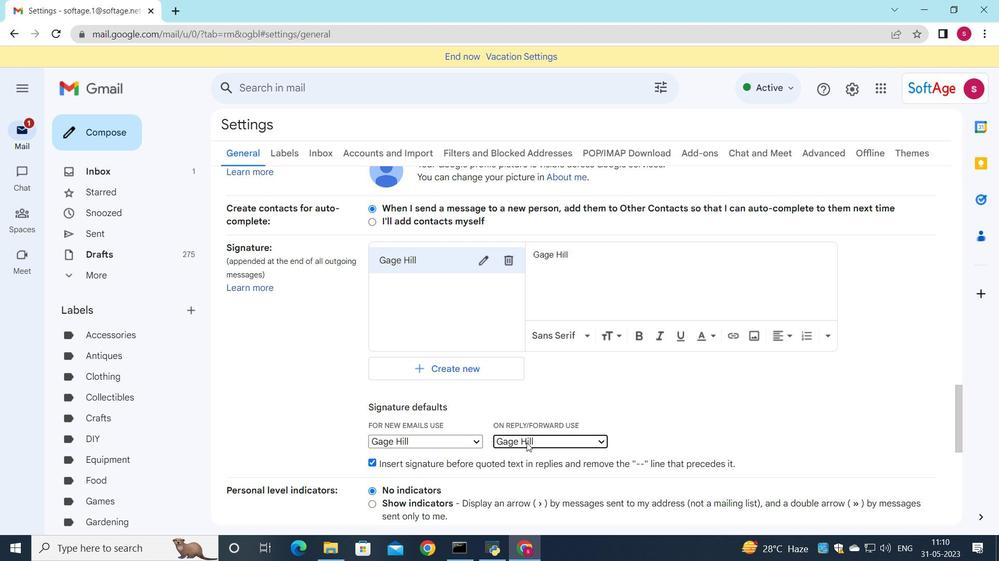 
Action: Mouse scrolled (526, 442) with delta (0, 0)
Screenshot: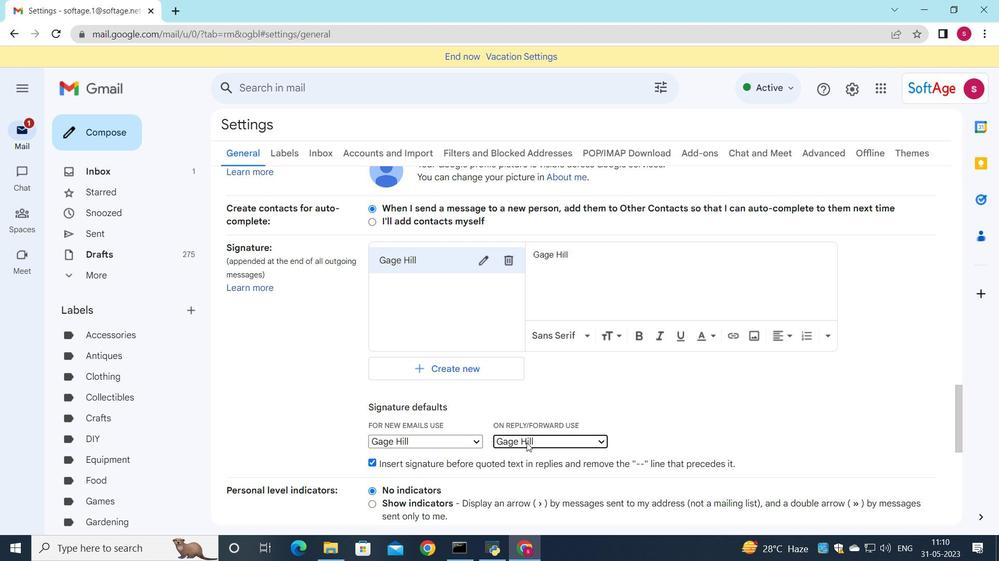 
Action: Mouse moved to (526, 441)
Screenshot: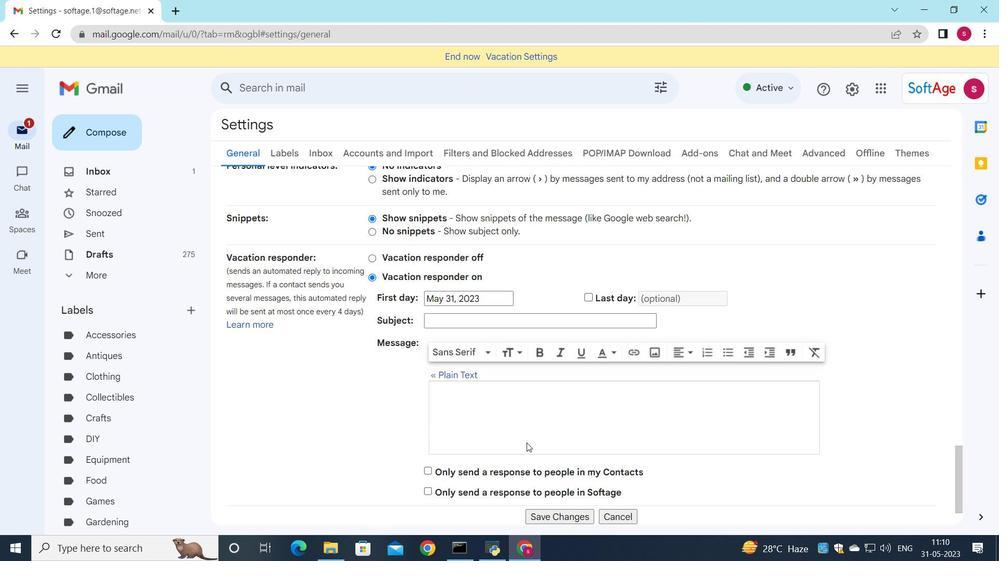 
Action: Mouse scrolled (526, 440) with delta (0, 0)
Screenshot: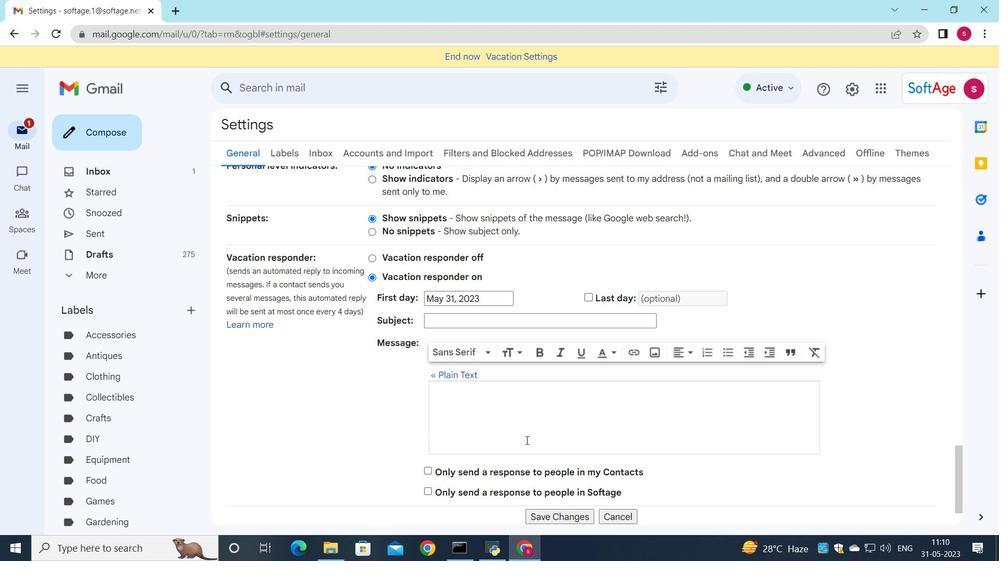 
Action: Mouse scrolled (526, 440) with delta (0, 0)
Screenshot: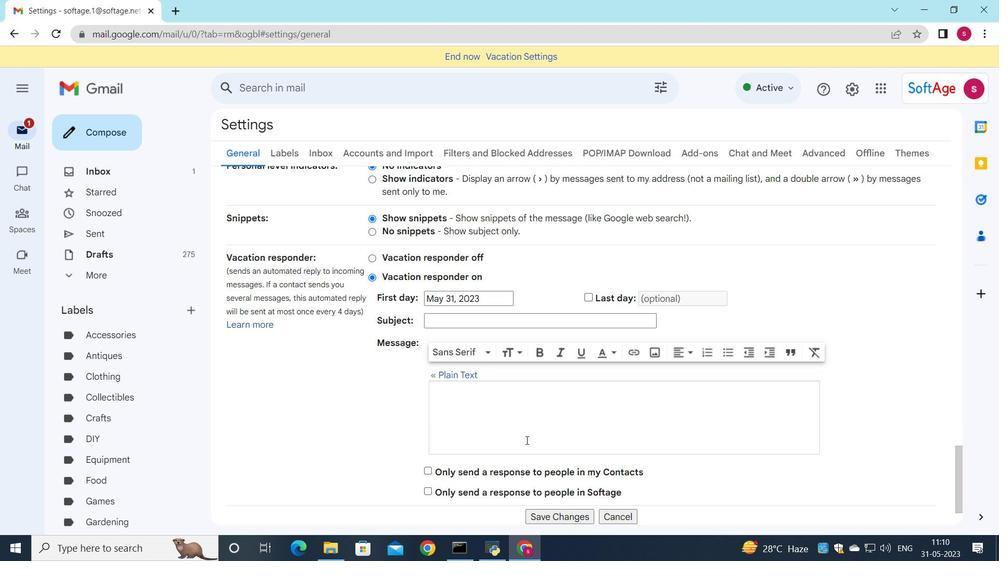
Action: Mouse moved to (538, 452)
Screenshot: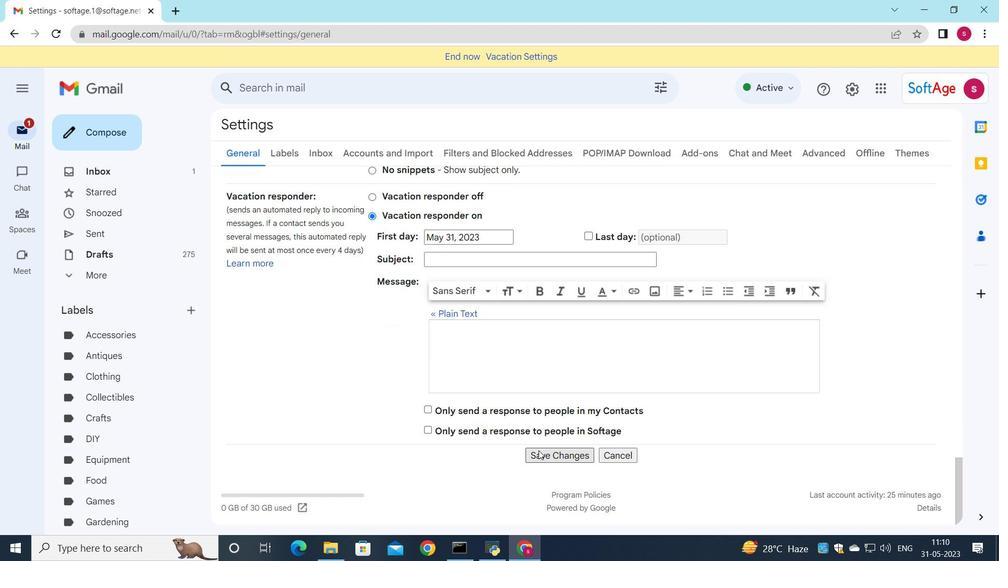 
Action: Mouse pressed left at (538, 452)
Screenshot: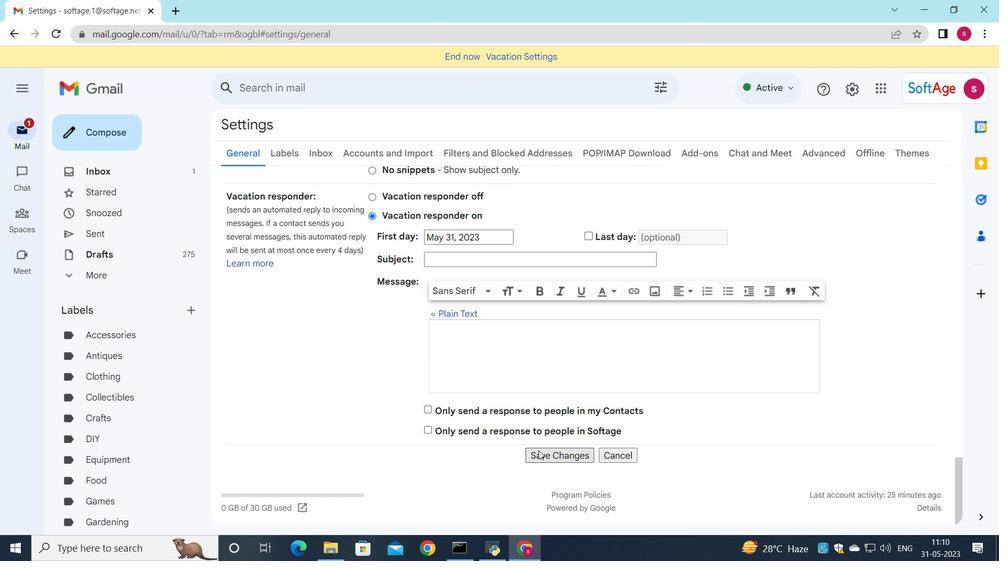 
Action: Mouse moved to (114, 135)
Screenshot: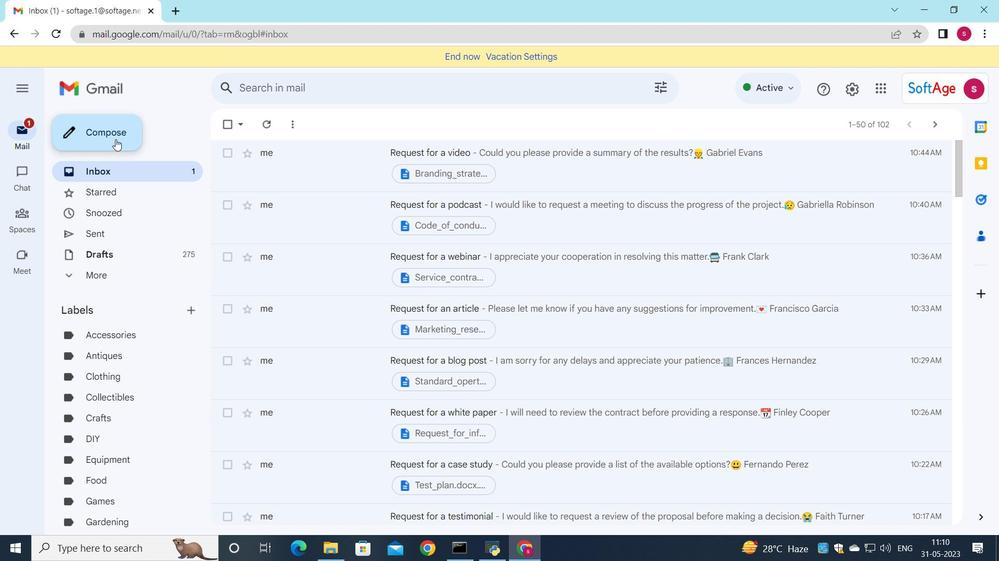
Action: Mouse pressed left at (114, 135)
Screenshot: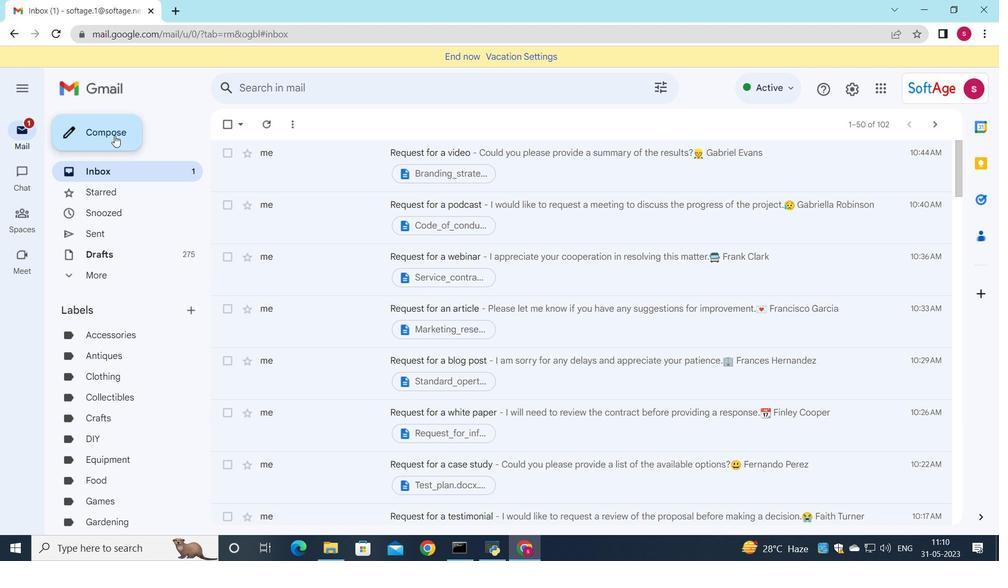 
Action: Mouse moved to (749, 317)
Screenshot: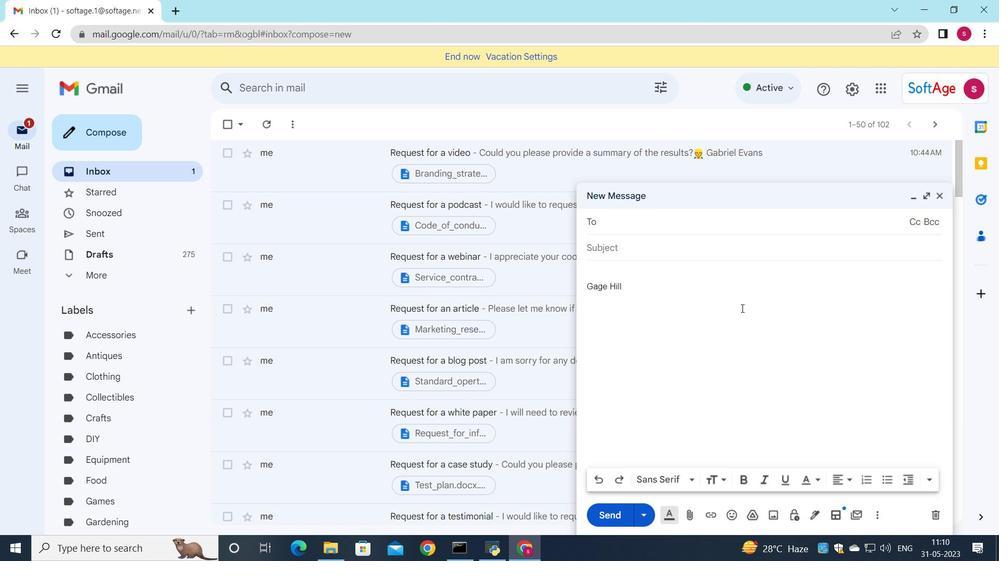 
Action: Key pressed <Key.down>
Screenshot: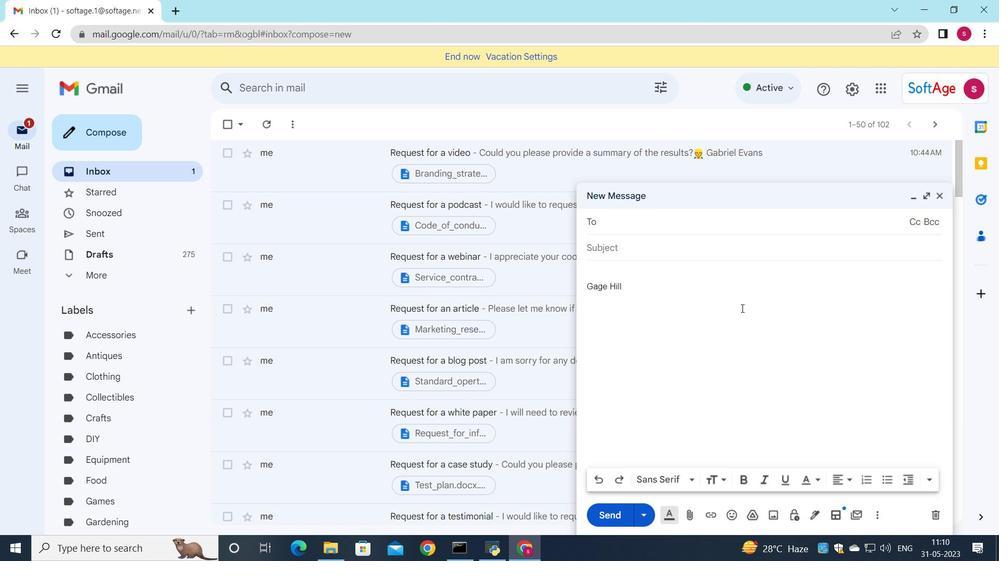 
Action: Mouse moved to (820, 280)
Screenshot: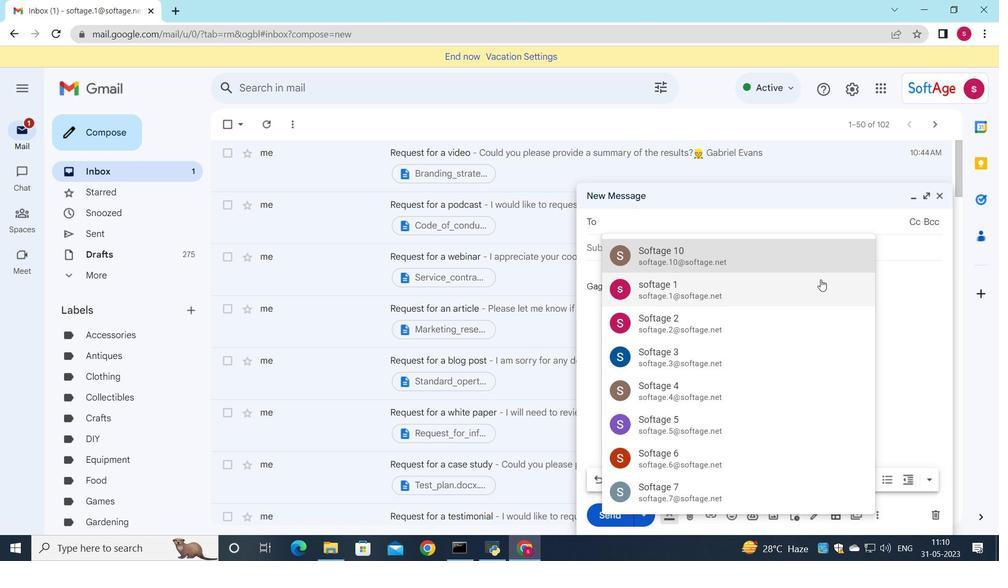 
Action: Key pressed softage.9<Key.enter>
Screenshot: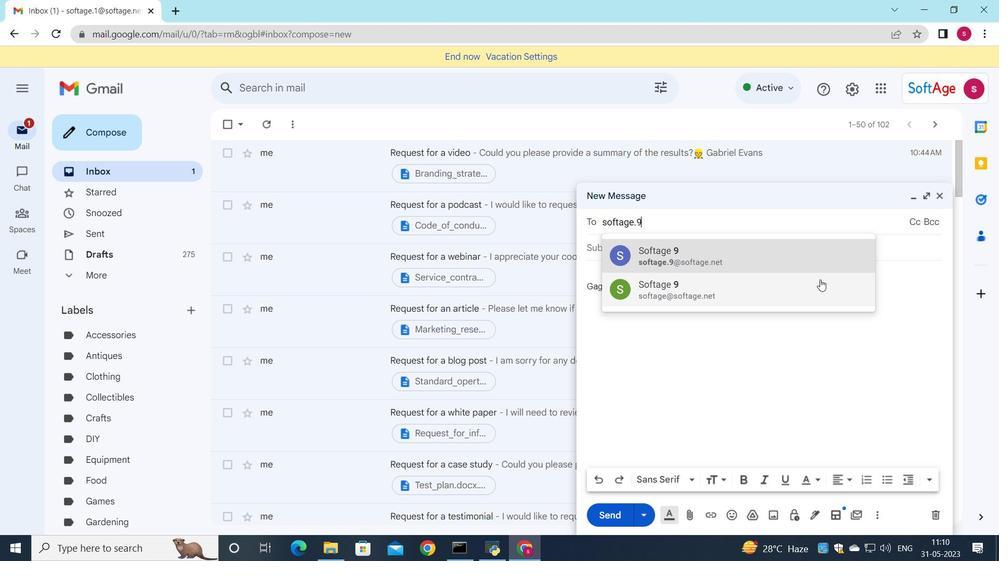 
Action: Mouse moved to (808, 271)
Screenshot: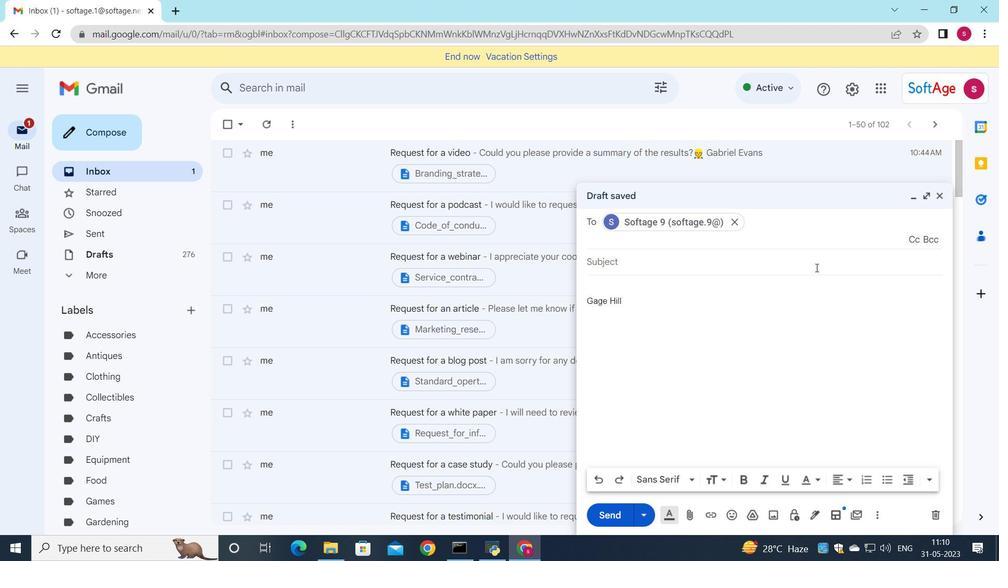 
Action: Key pressed <Key.down>
Screenshot: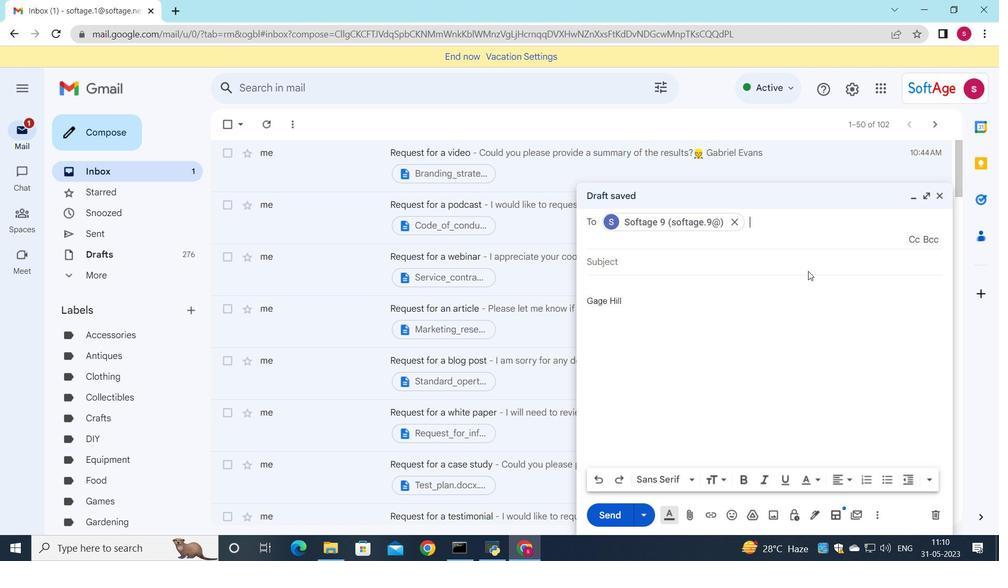 
Action: Mouse moved to (835, 290)
Screenshot: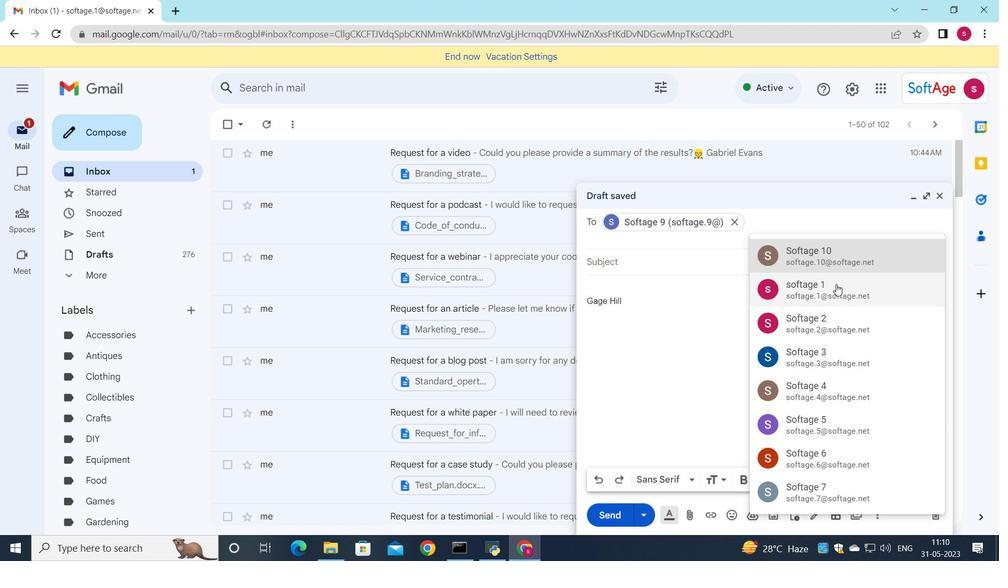 
Action: Mouse pressed left at (835, 290)
Screenshot: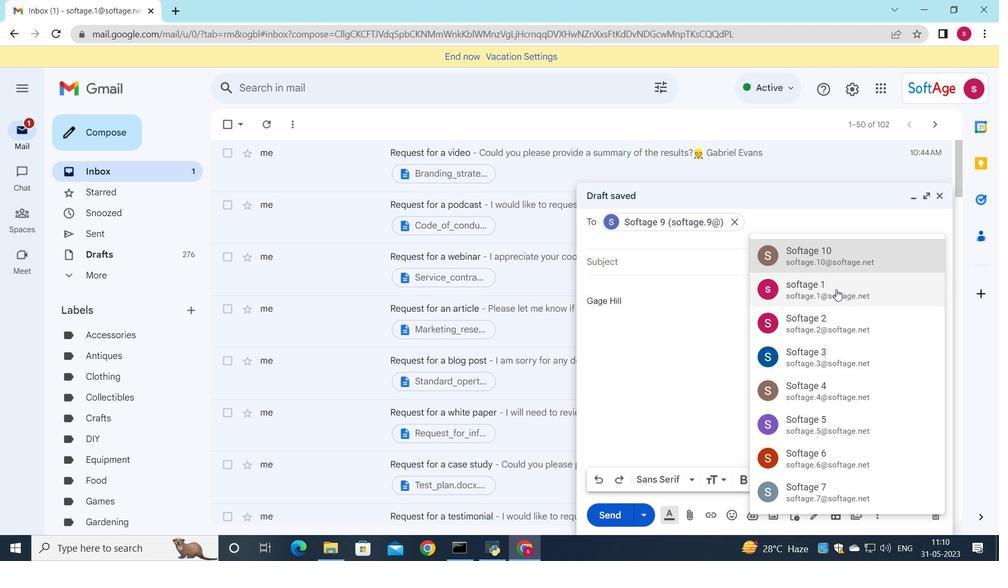 
Action: Key pressed <Key.down>
Screenshot: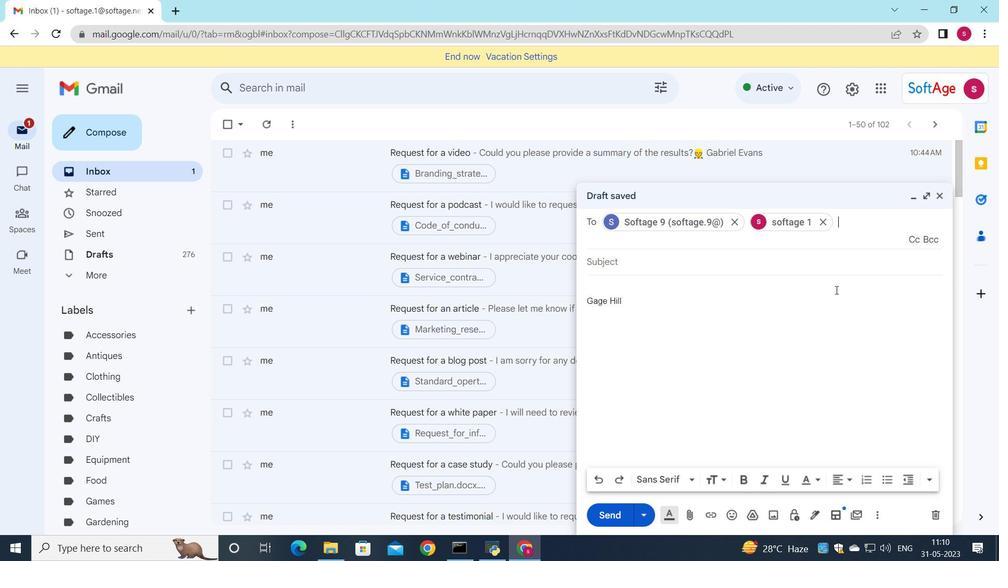 
Action: Mouse moved to (875, 254)
Screenshot: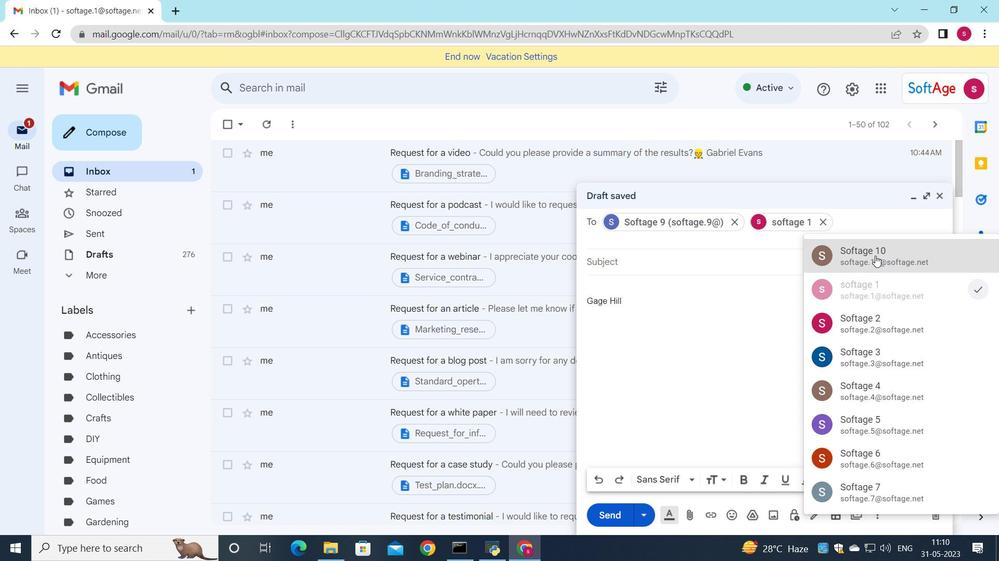 
Action: Mouse pressed left at (875, 254)
Screenshot: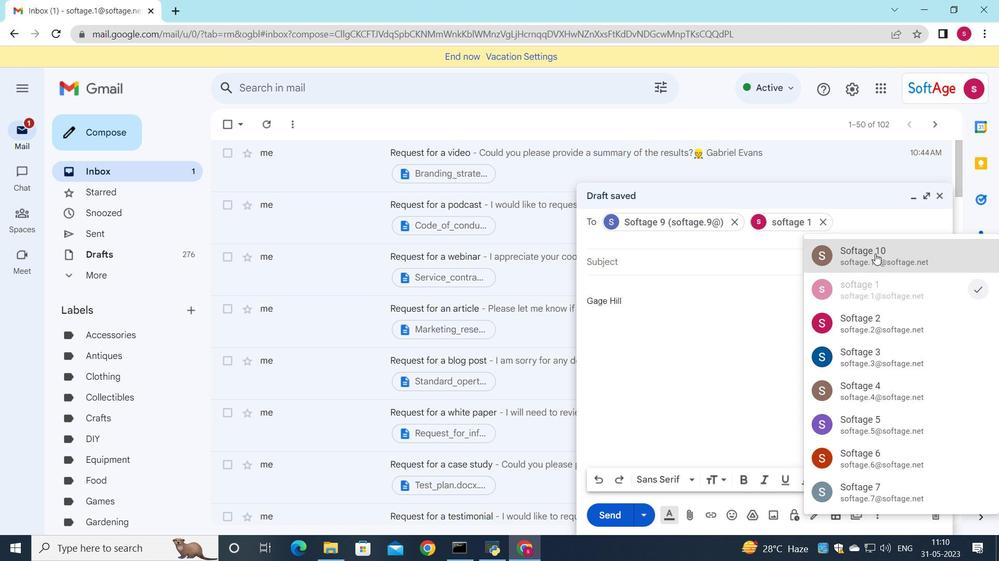 
Action: Mouse moved to (912, 265)
Screenshot: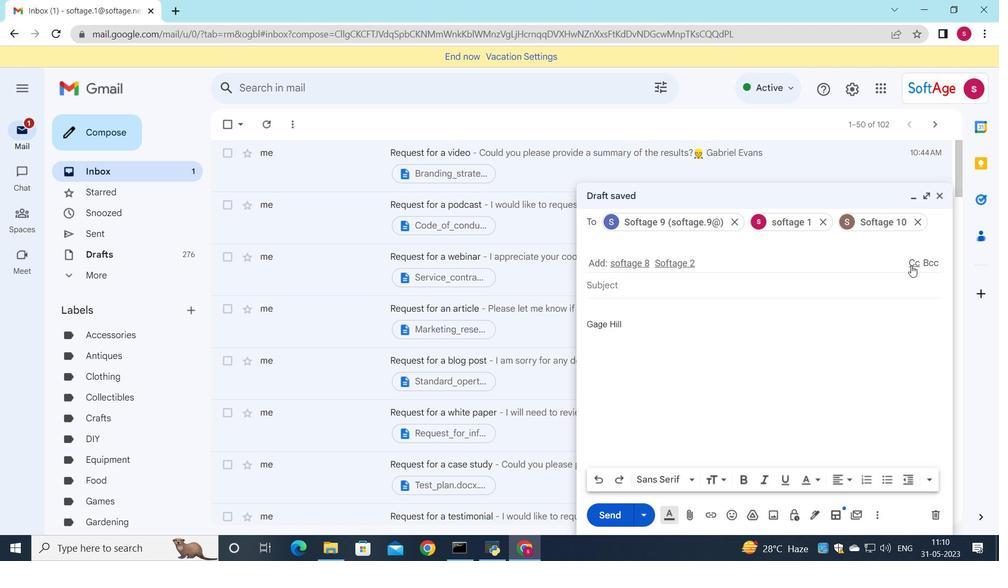 
Action: Mouse pressed left at (912, 265)
Screenshot: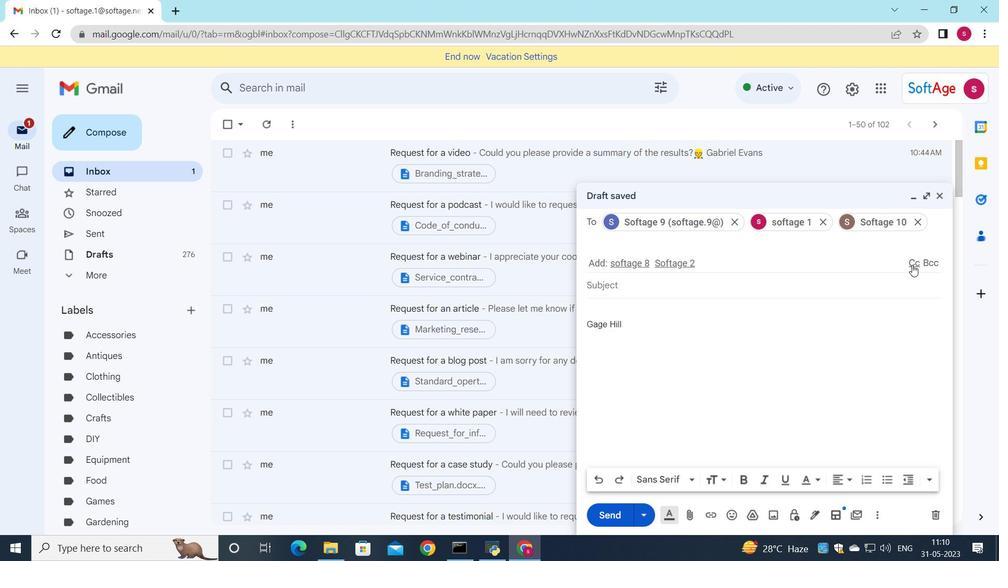 
Action: Mouse moved to (669, 287)
Screenshot: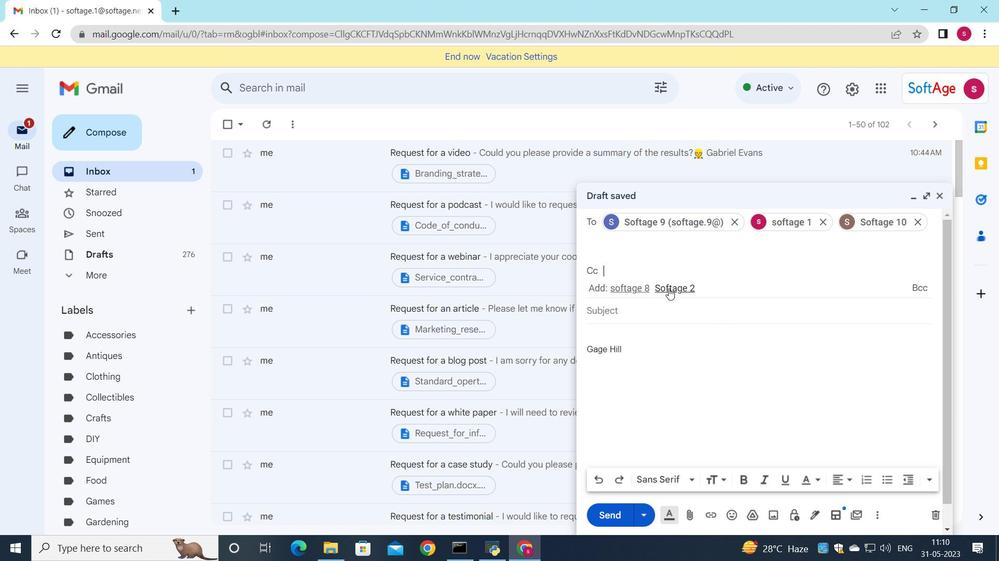 
Action: Mouse pressed left at (669, 287)
Screenshot: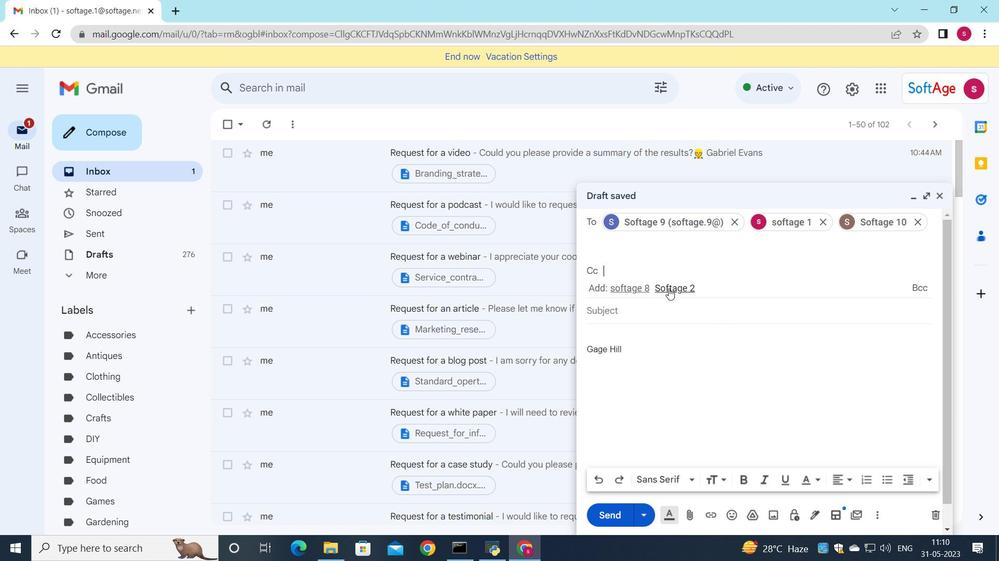
Action: Mouse moved to (606, 311)
Screenshot: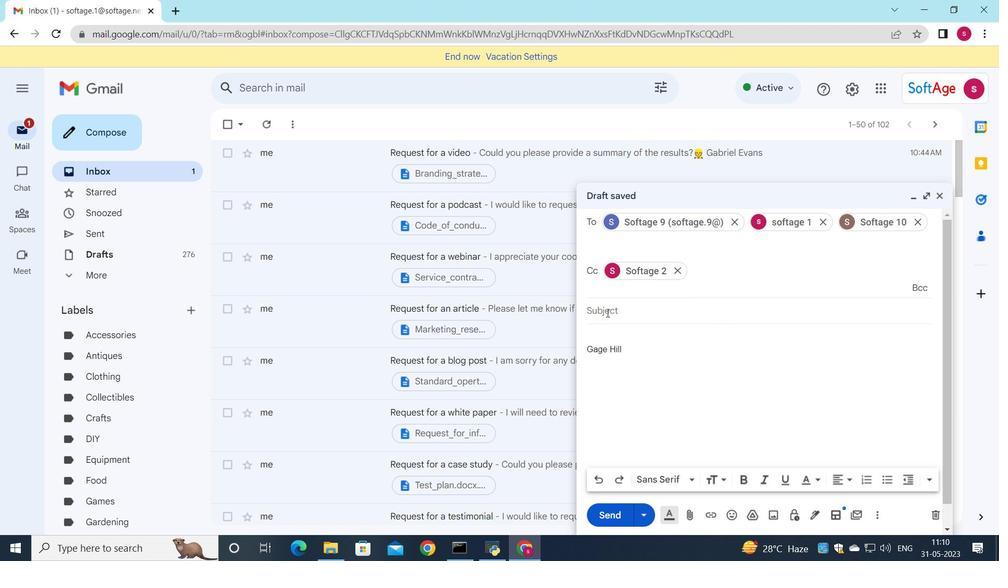 
Action: Mouse pressed left at (606, 311)
Screenshot: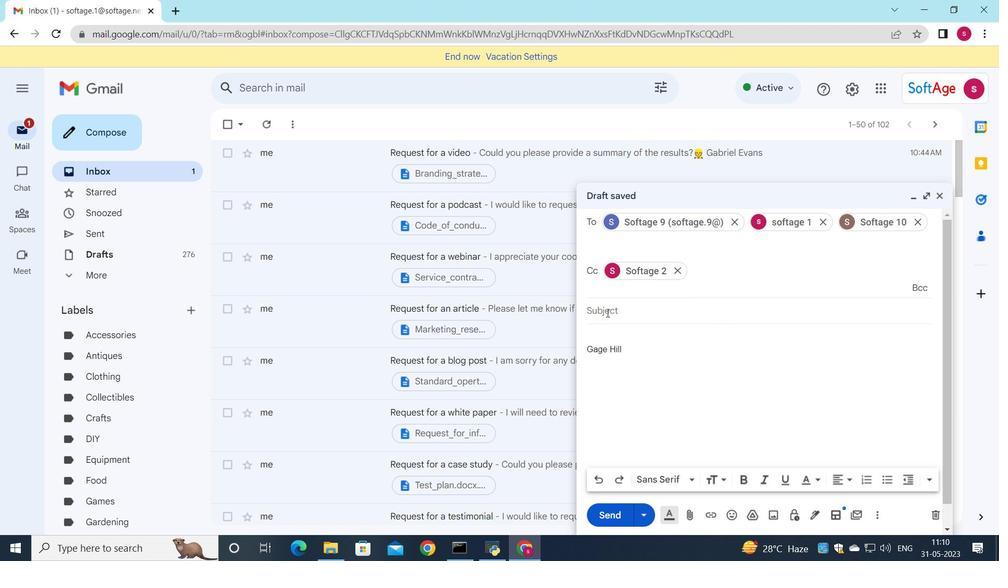 
Action: Mouse moved to (635, 320)
Screenshot: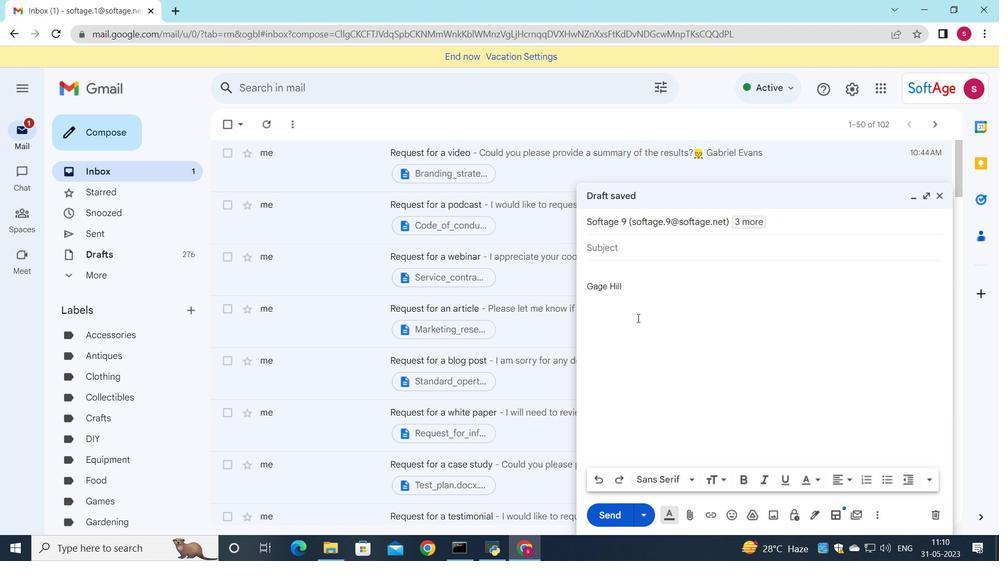 
Action: Key pressed <Key.shift>Request<Key.space>for<Key.space>a<Key.space>survey
Screenshot: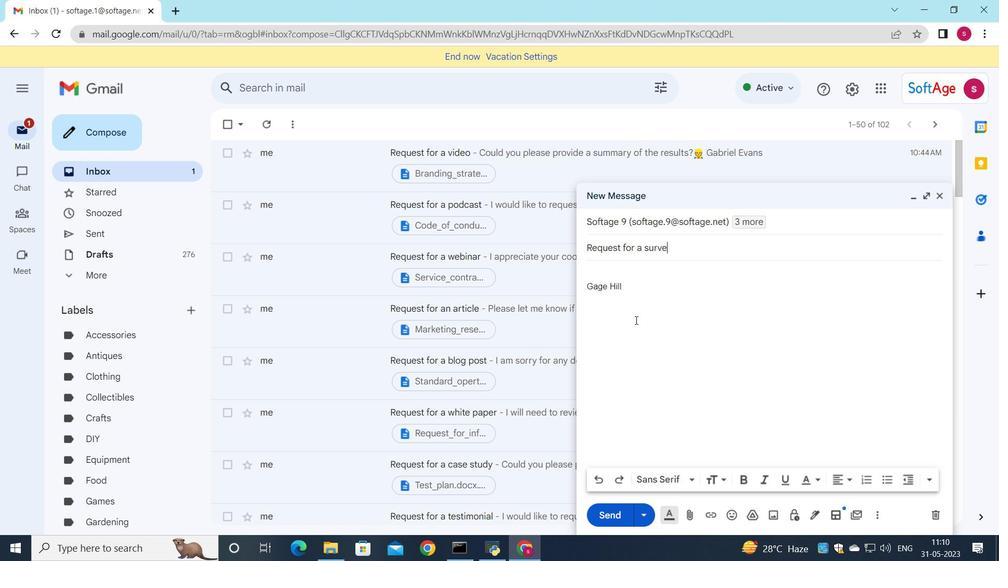 
Action: Mouse moved to (609, 262)
Screenshot: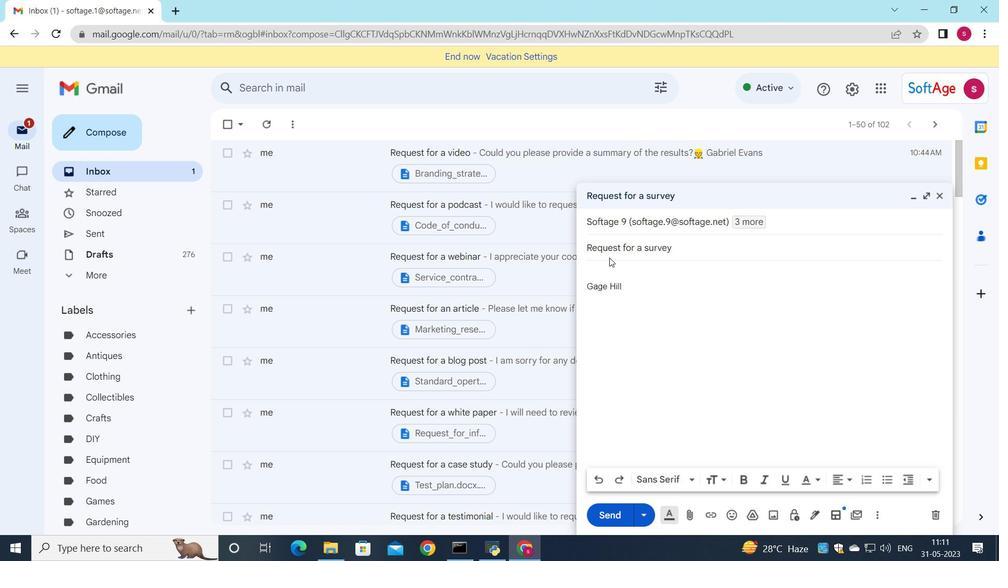 
Action: Mouse pressed left at (609, 262)
Screenshot: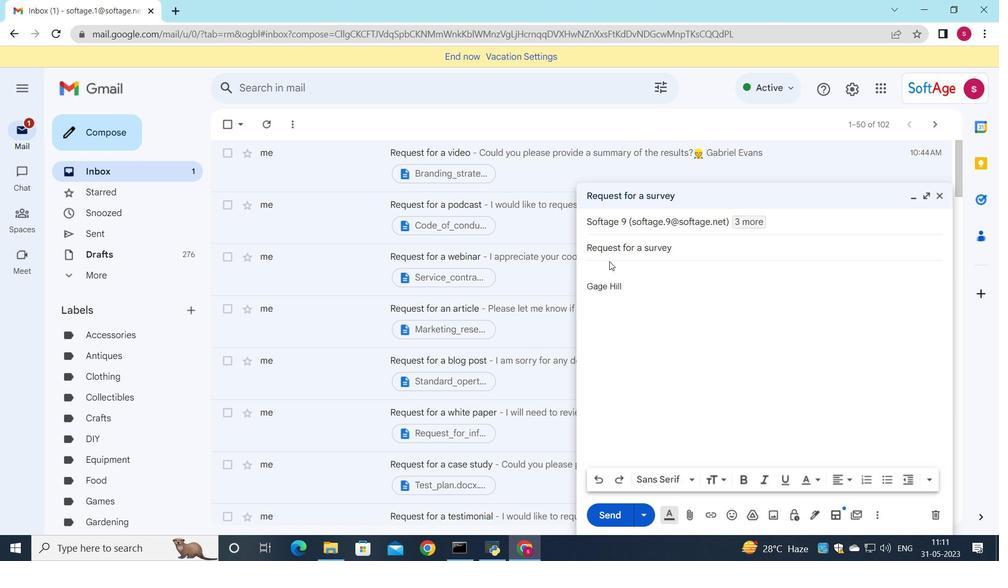 
Action: Mouse moved to (688, 290)
Screenshot: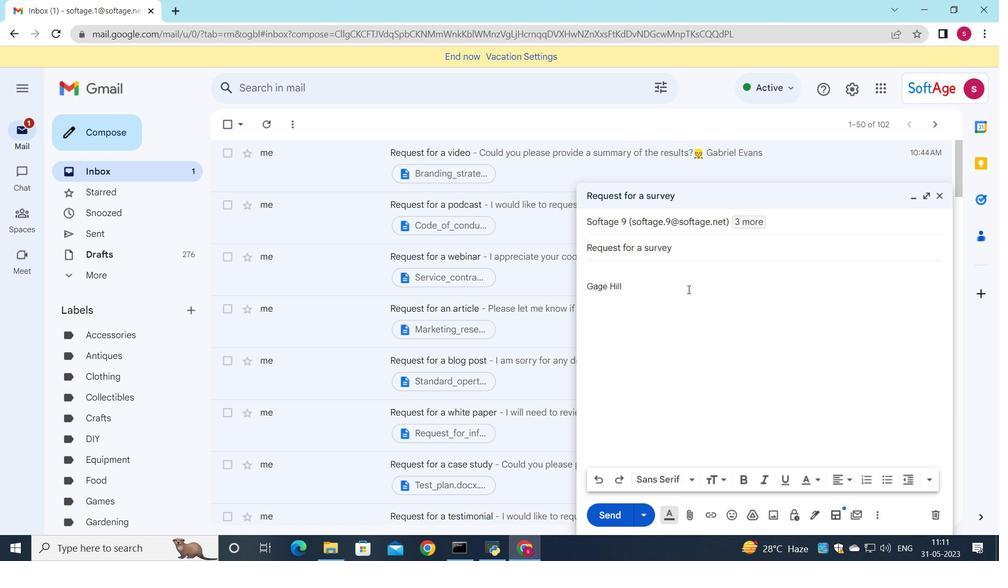 
Action: Key pressed <Key.shift>I<Key.space>am<Key.space>writing<Key.space>to<Key.space>confirm<Key.space>the<Key.space>details<Key.space>of<Key.space>the<Key.space>conferenv<Key.backspace>ce<Key.space>call.
Screenshot: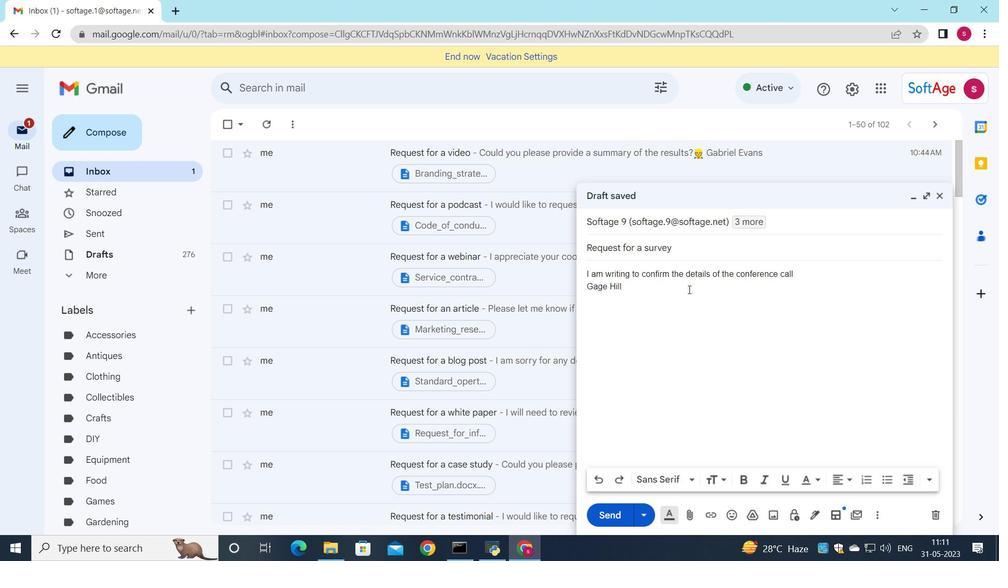 
Action: Mouse moved to (733, 514)
Screenshot: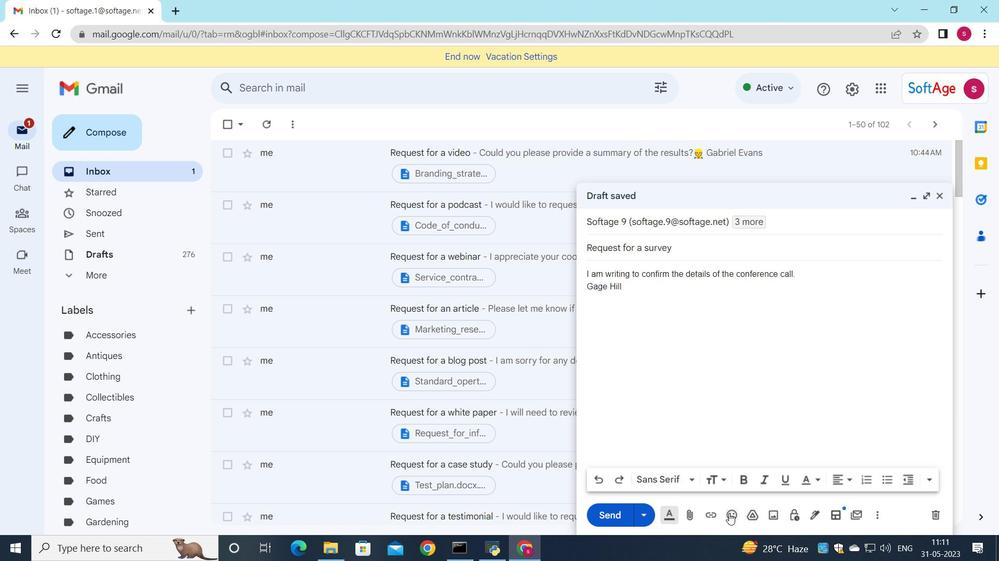 
Action: Mouse pressed left at (733, 514)
Screenshot: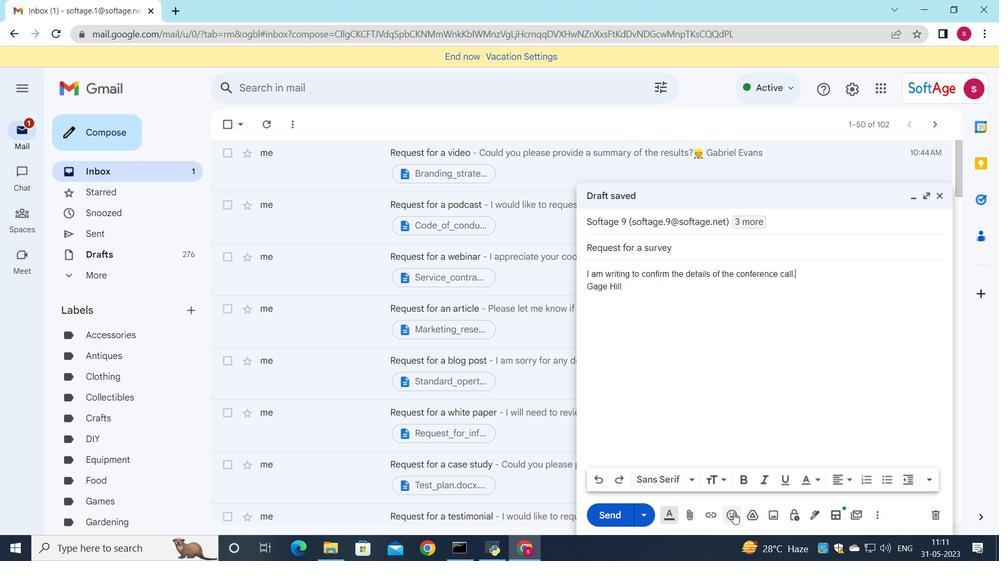 
Action: Mouse moved to (802, 389)
Screenshot: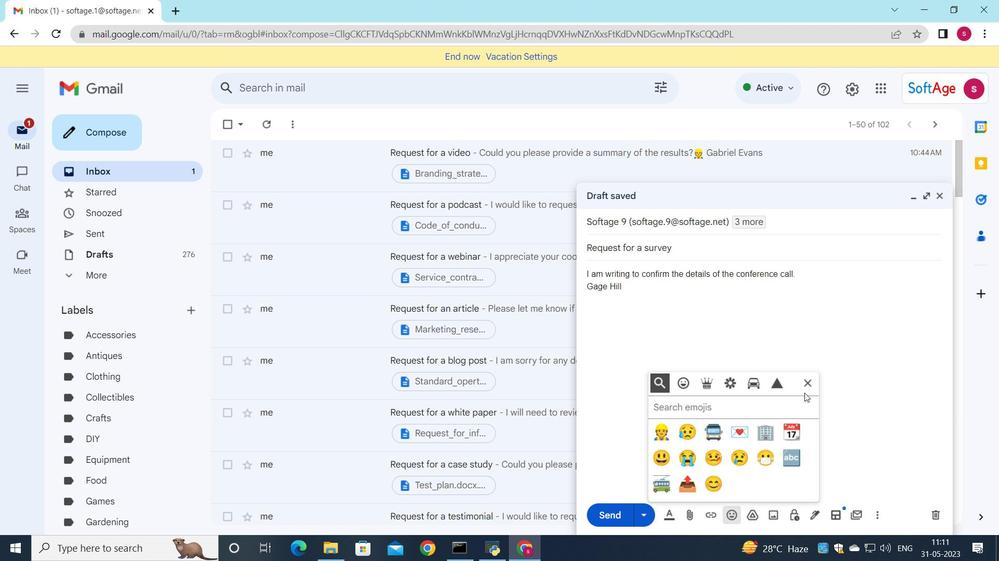 
Action: Mouse pressed left at (802, 389)
Screenshot: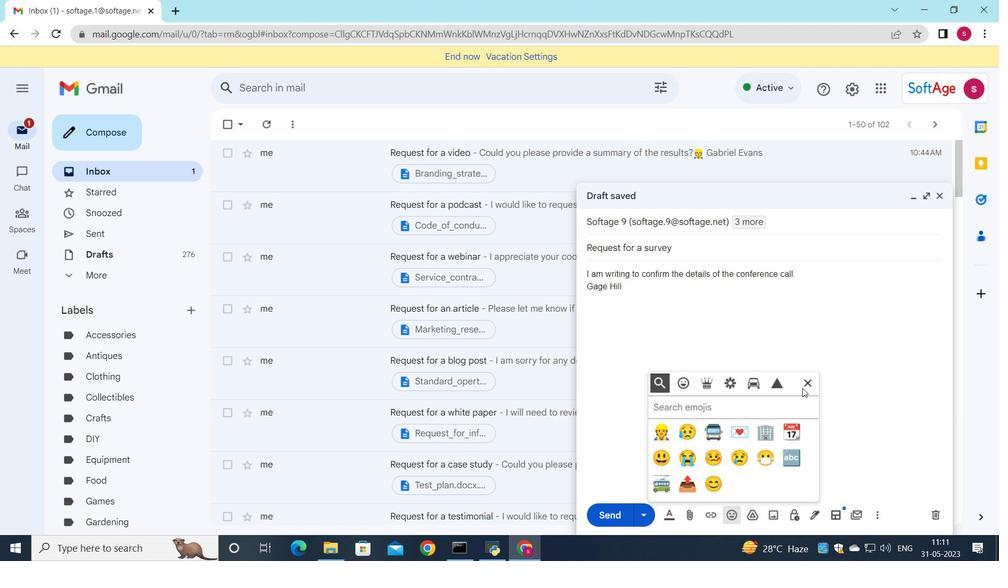 
Action: Mouse moved to (689, 515)
Screenshot: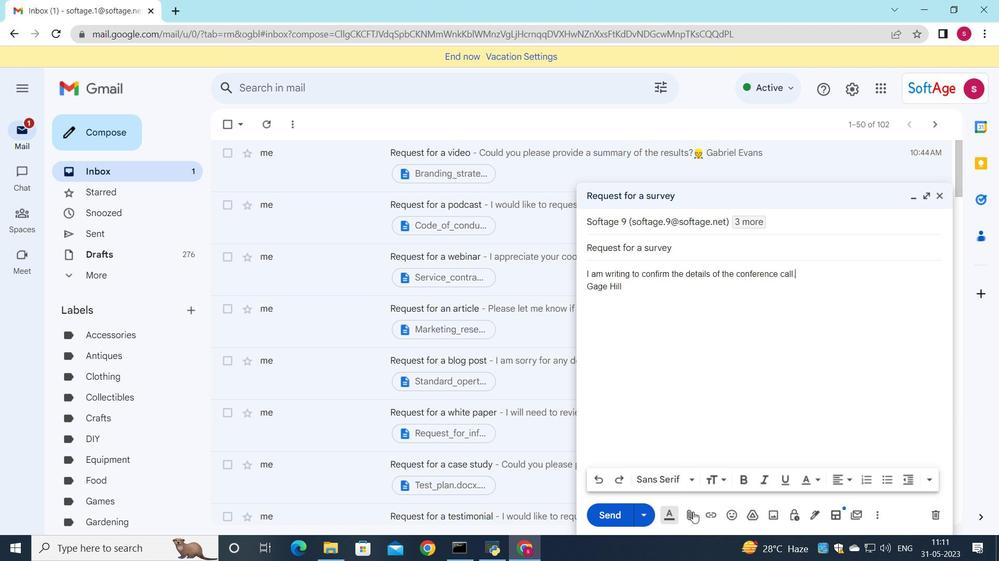 
Action: Mouse pressed left at (689, 515)
Screenshot: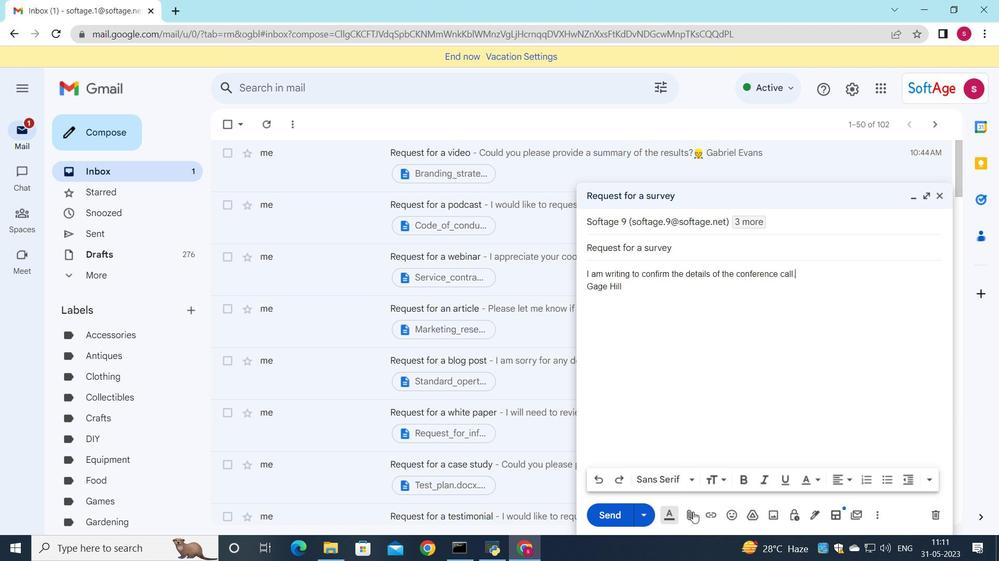 
Action: Mouse moved to (177, 99)
Screenshot: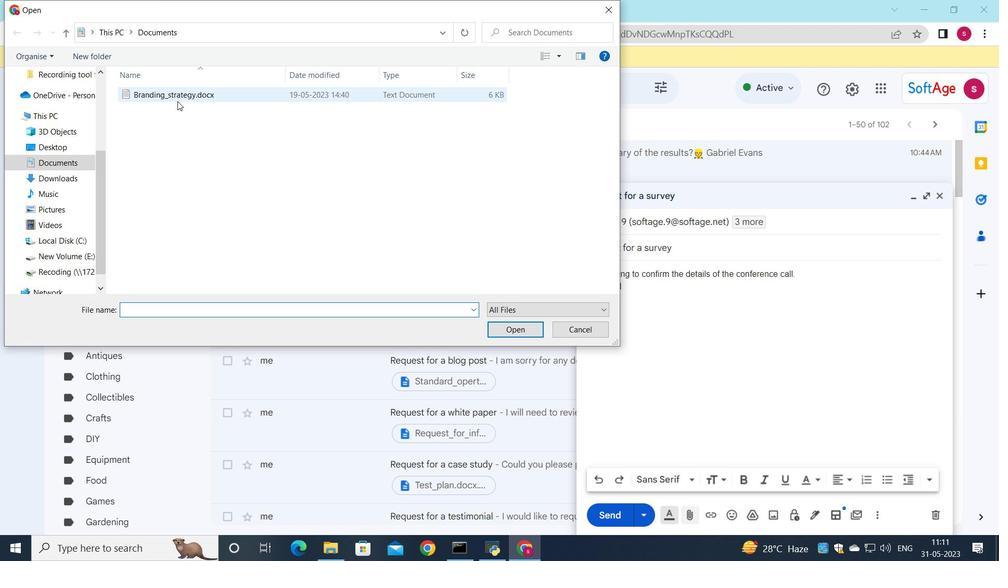 
Action: Mouse pressed left at (177, 99)
Screenshot: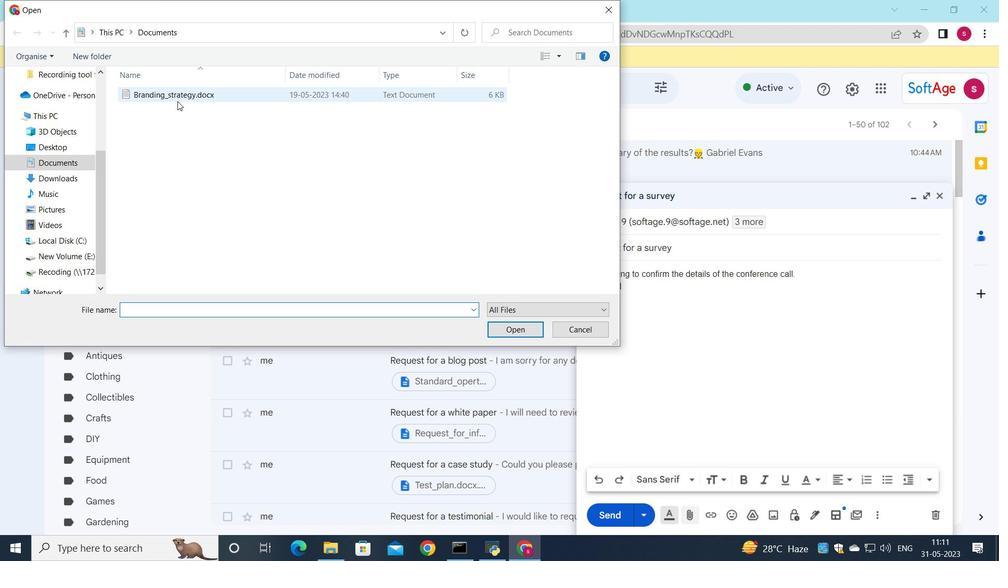 
Action: Mouse moved to (222, 94)
Screenshot: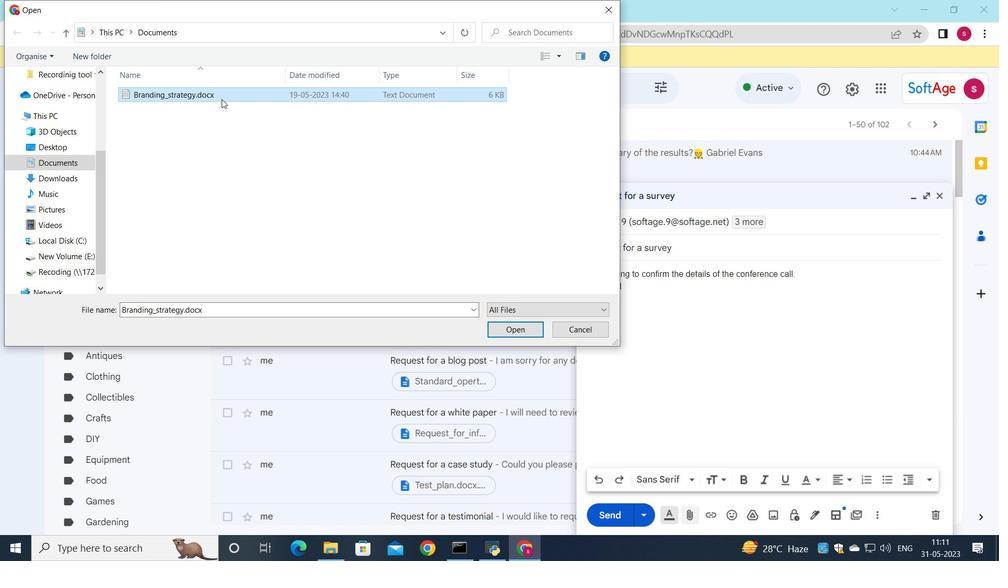 
Action: Mouse pressed left at (222, 94)
Screenshot: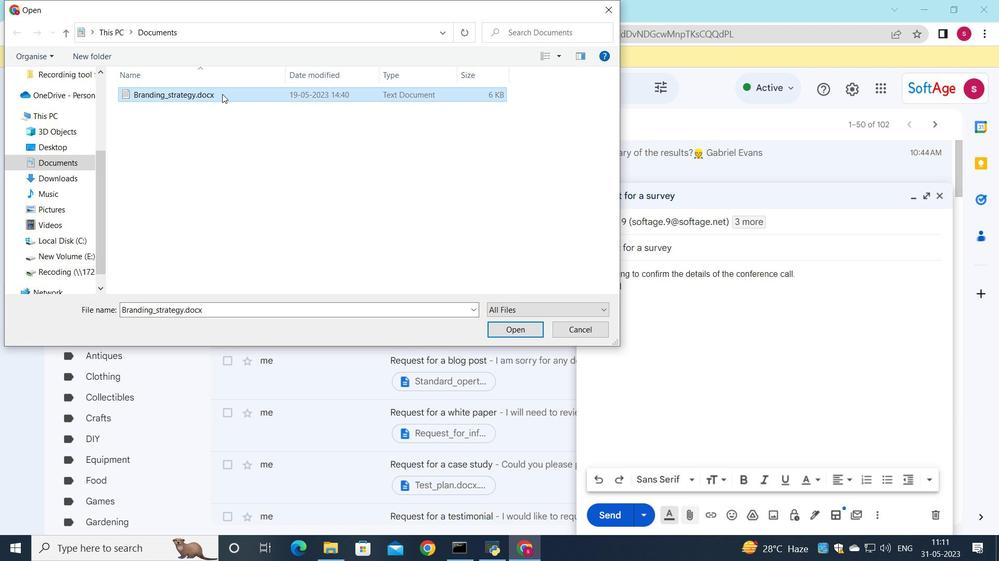 
Action: Mouse moved to (231, 98)
Screenshot: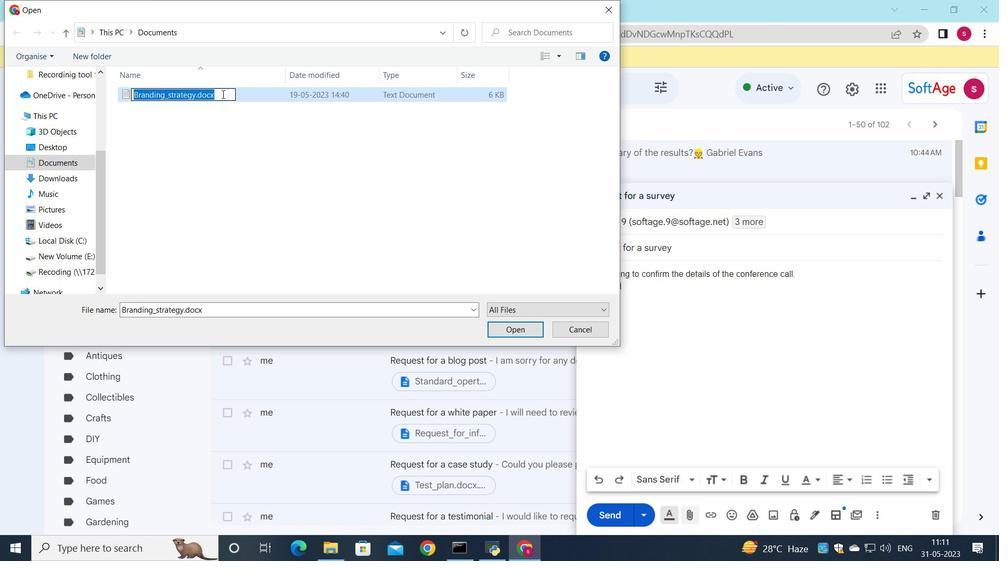 
Action: Key pressed <Key.shift>Non<Key.shift>_complete<Key.shift>_agreement.pdf
Screenshot: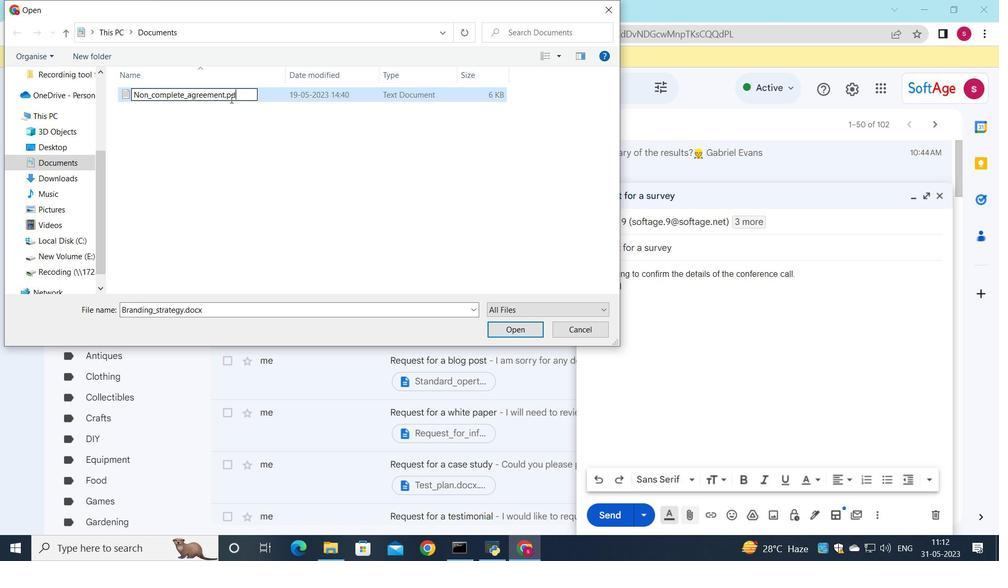 
Action: Mouse moved to (279, 91)
Screenshot: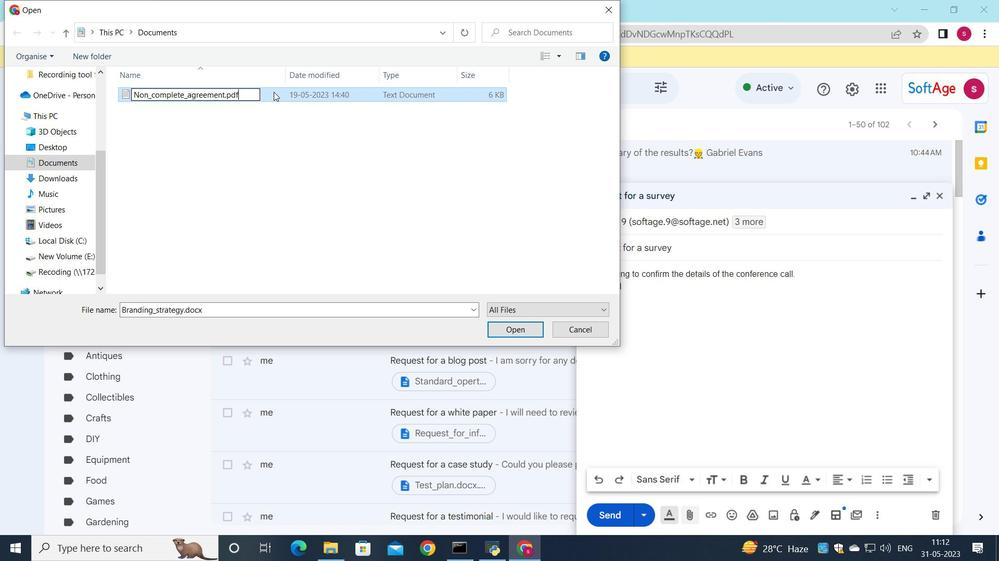 
Action: Mouse pressed left at (279, 91)
Screenshot: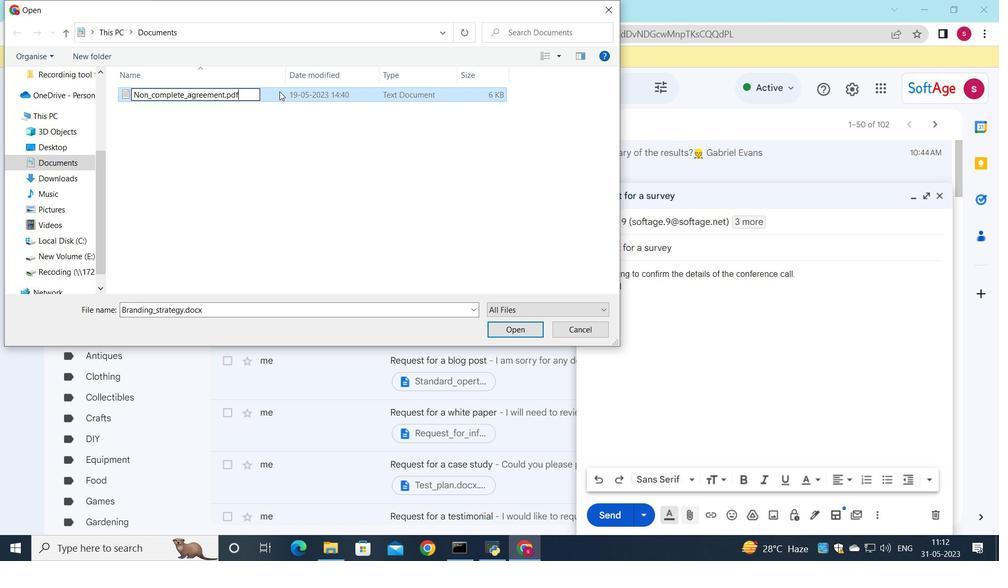 
Action: Mouse moved to (506, 338)
Screenshot: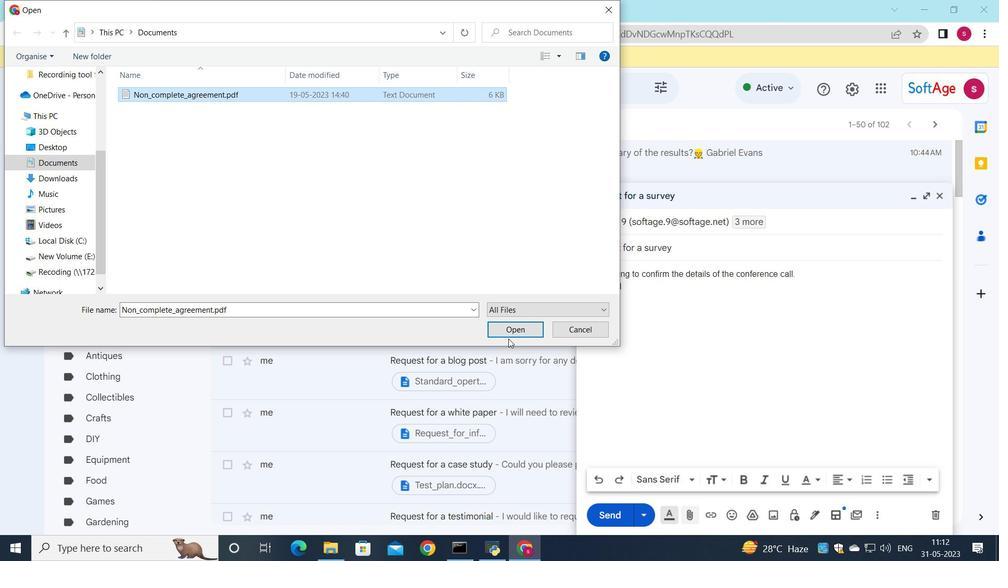 
Action: Mouse pressed left at (506, 338)
Screenshot: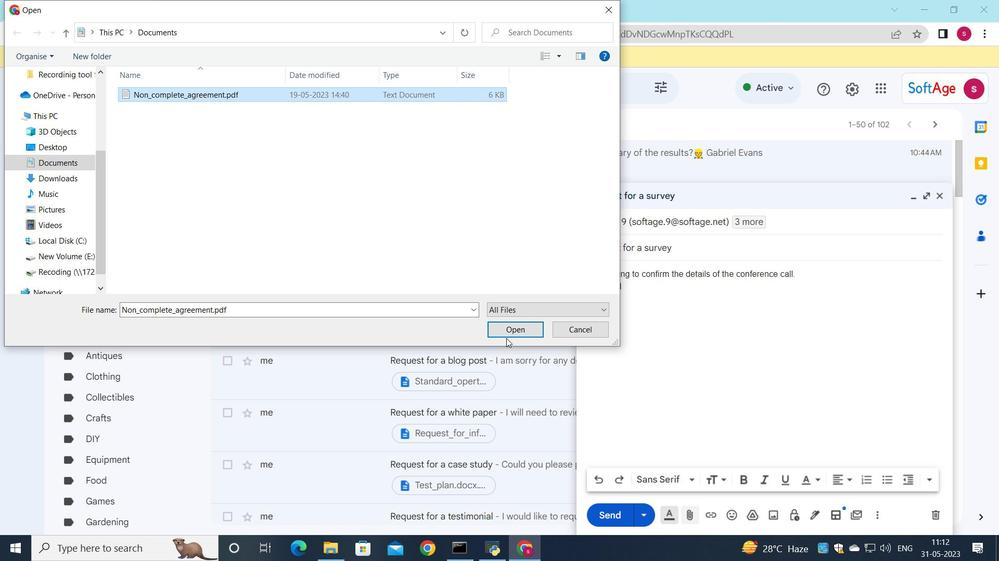 
Action: Mouse moved to (509, 330)
Screenshot: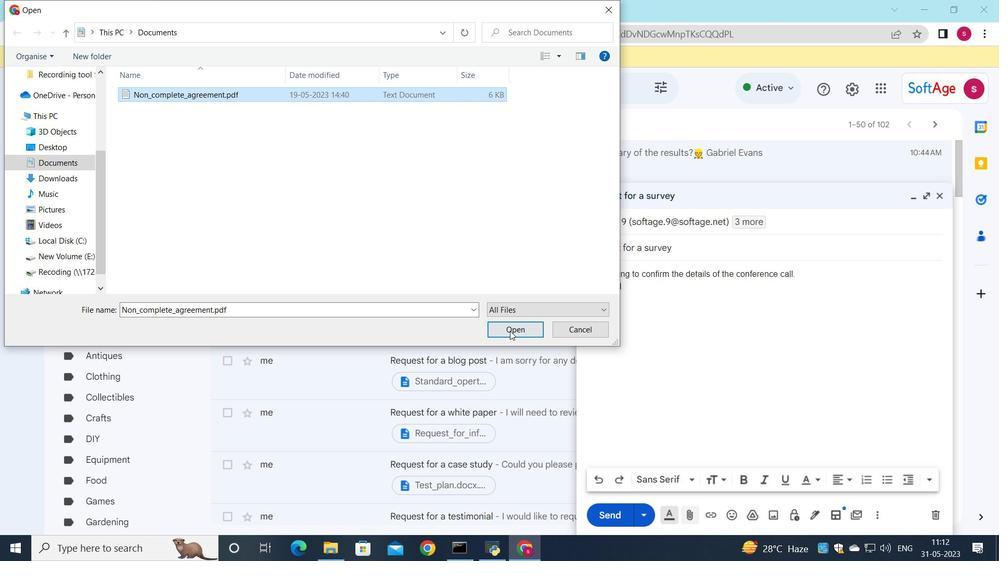 
Action: Mouse pressed left at (509, 330)
Screenshot: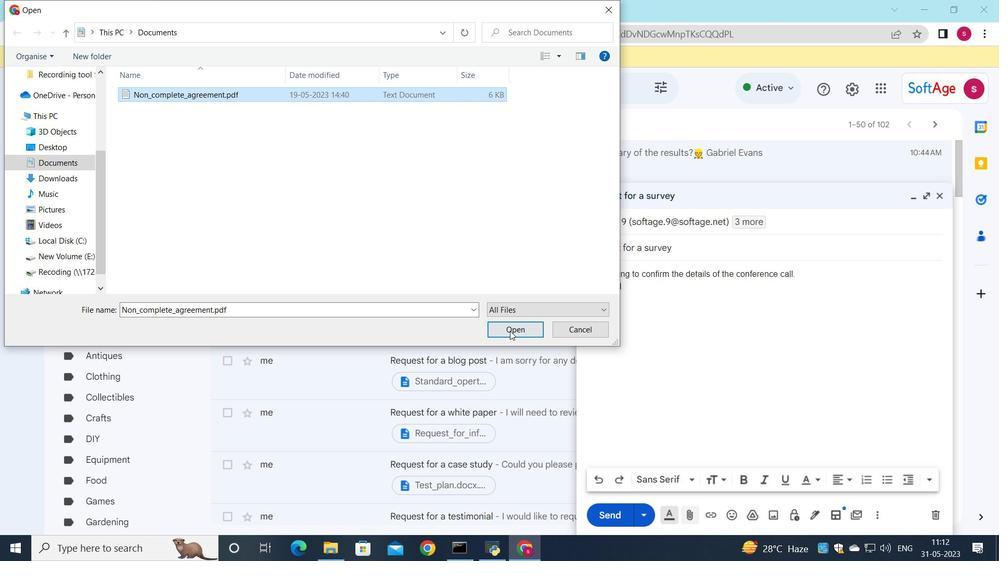 
Action: Mouse moved to (606, 516)
Screenshot: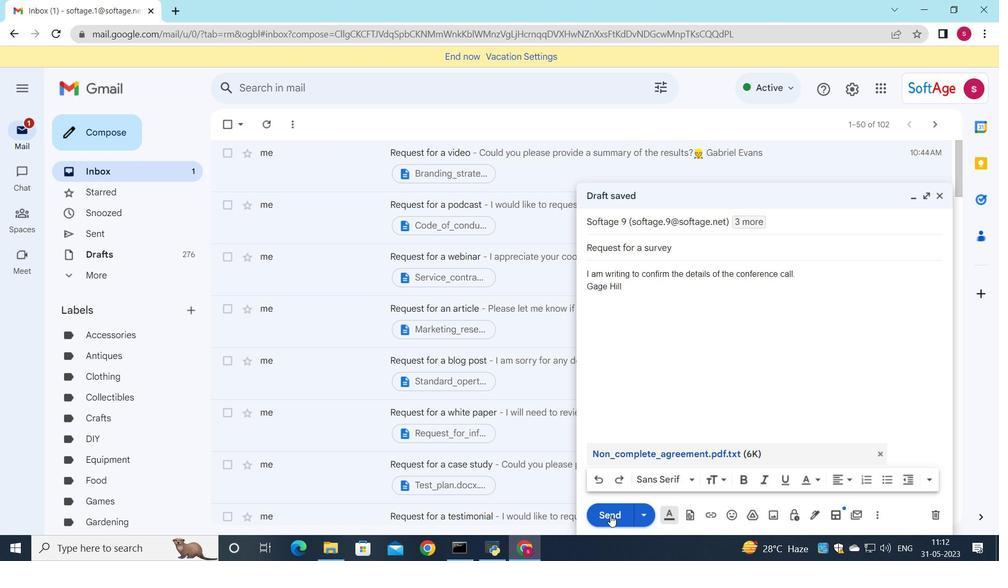 
Action: Mouse pressed left at (606, 516)
Screenshot: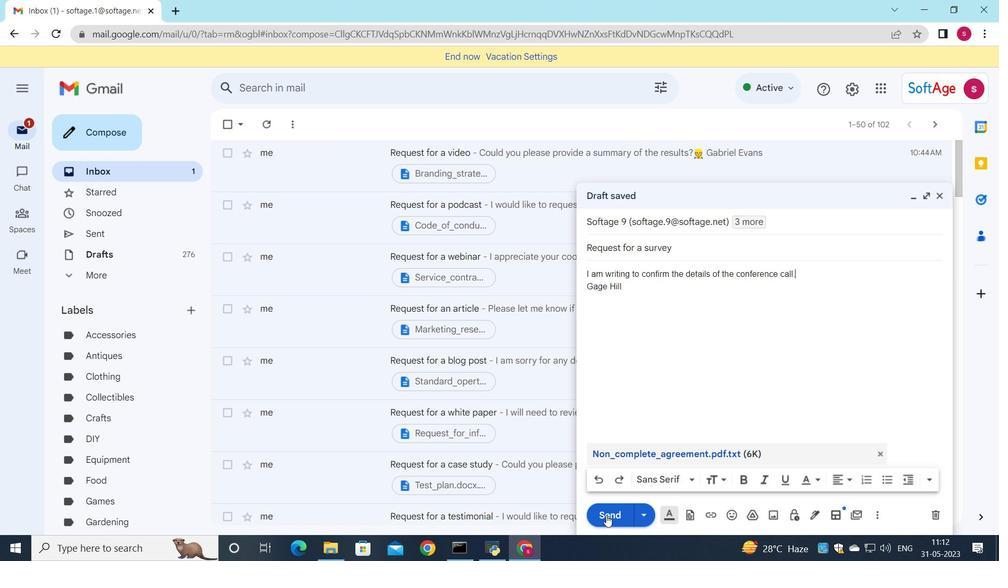 
Action: Mouse moved to (538, 164)
Screenshot: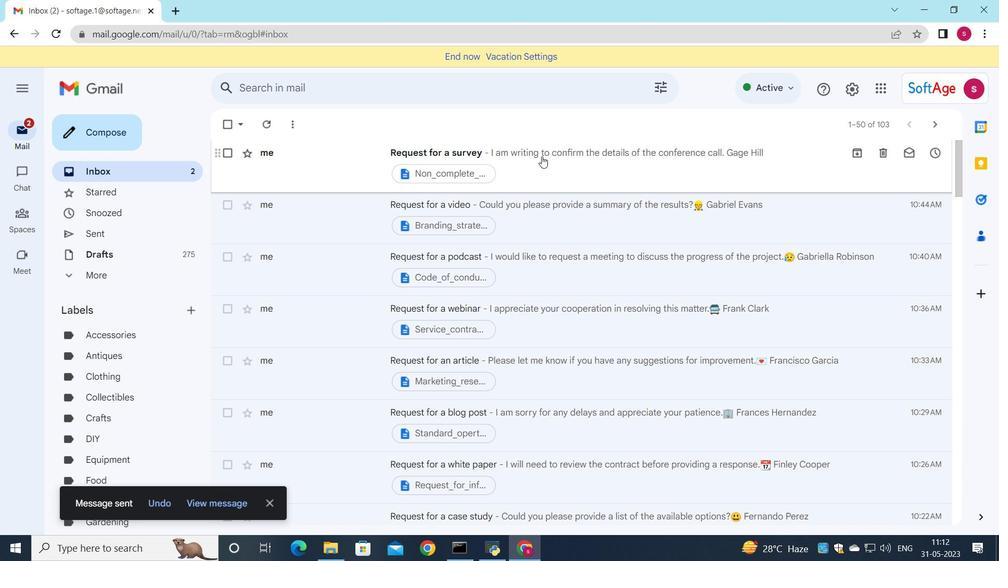 
Action: Mouse pressed left at (538, 164)
Screenshot: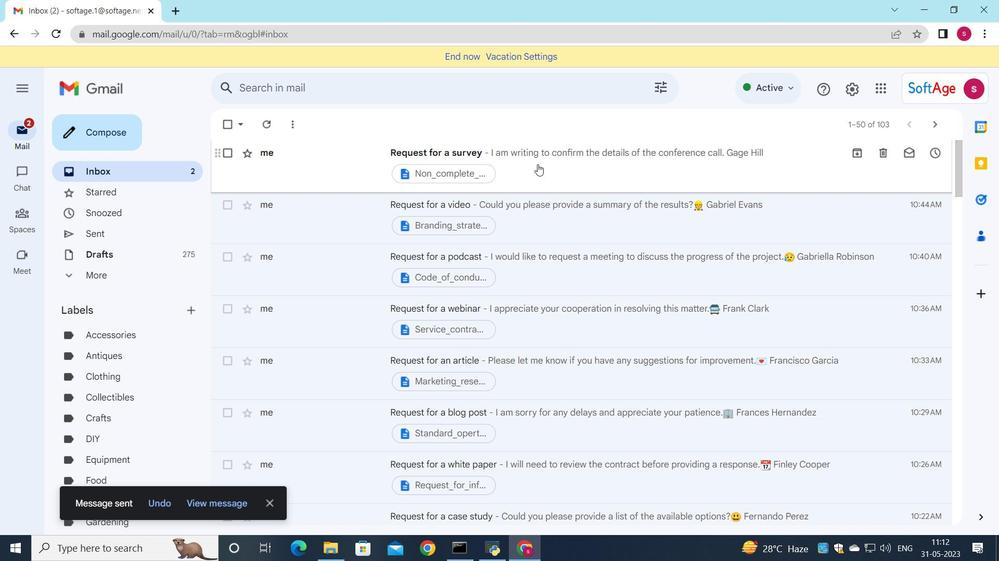 
Action: Mouse moved to (595, 210)
Screenshot: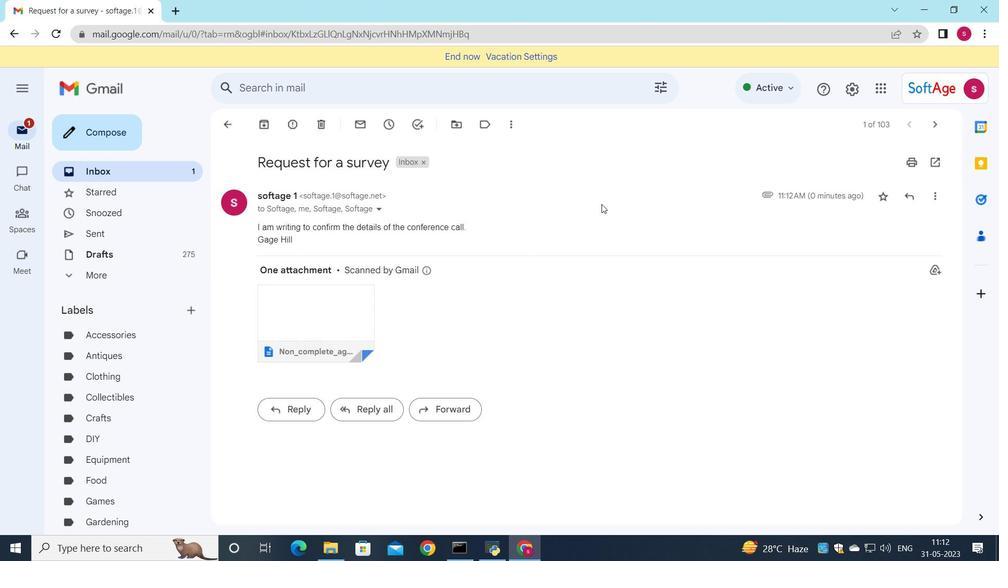 
